 Task: Add a signature Dana Mitchell containing Happy Thanksgiving, Dana Mitchell to email address softage.10@softage.net and add a label Landing pages
Action: Mouse moved to (87, 105)
Screenshot: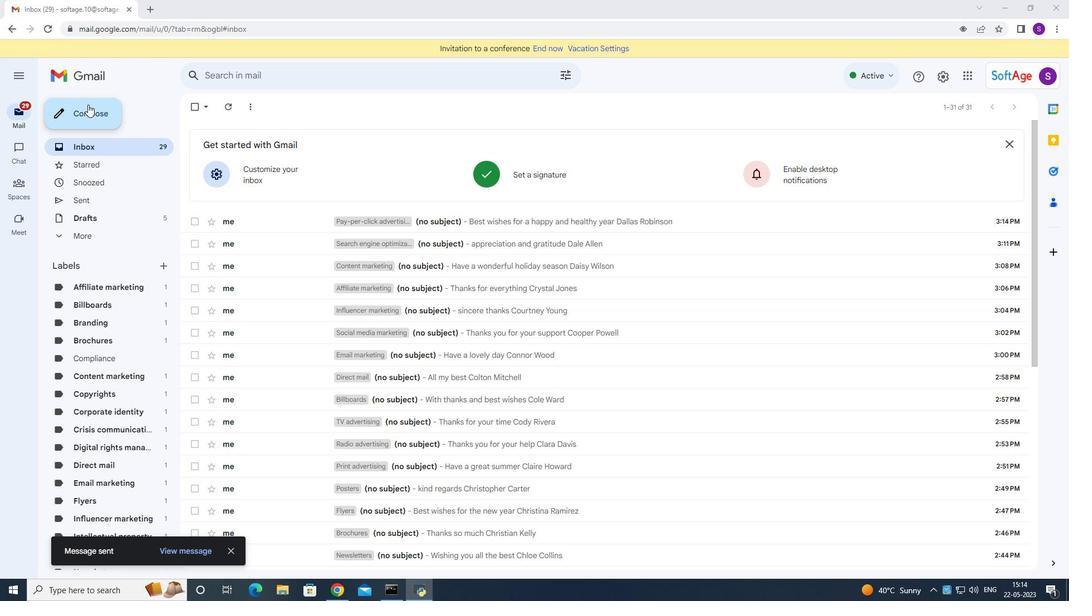 
Action: Mouse pressed left at (87, 105)
Screenshot: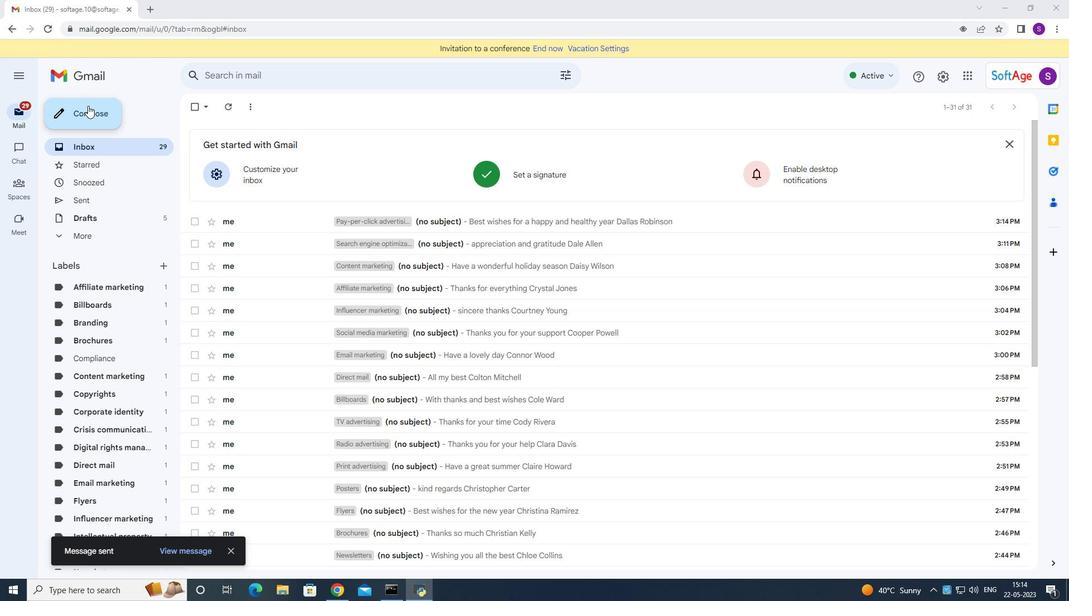 
Action: Mouse moved to (906, 560)
Screenshot: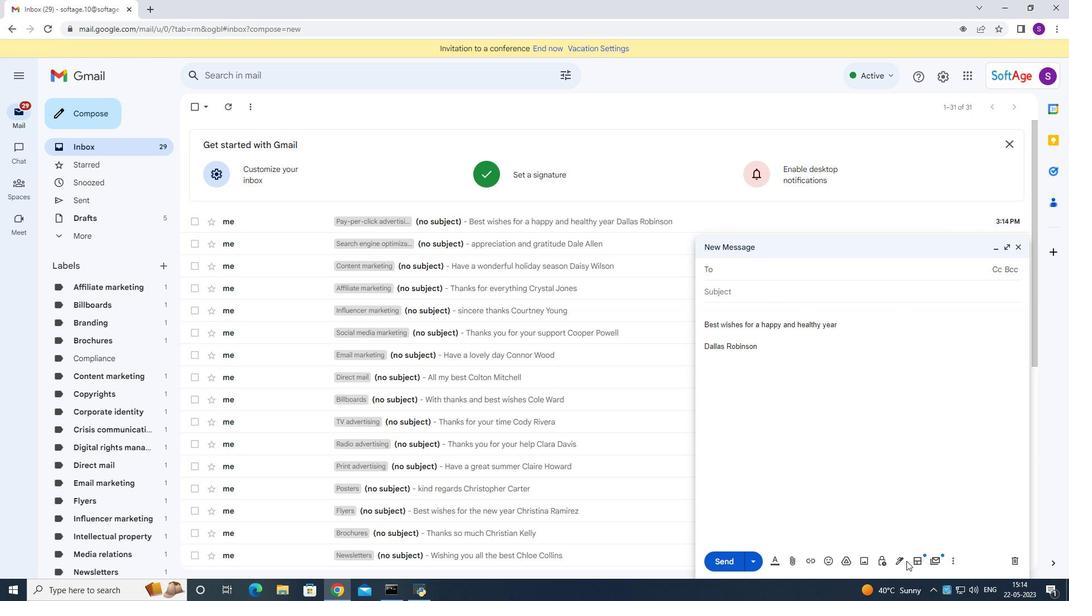 
Action: Mouse pressed left at (906, 560)
Screenshot: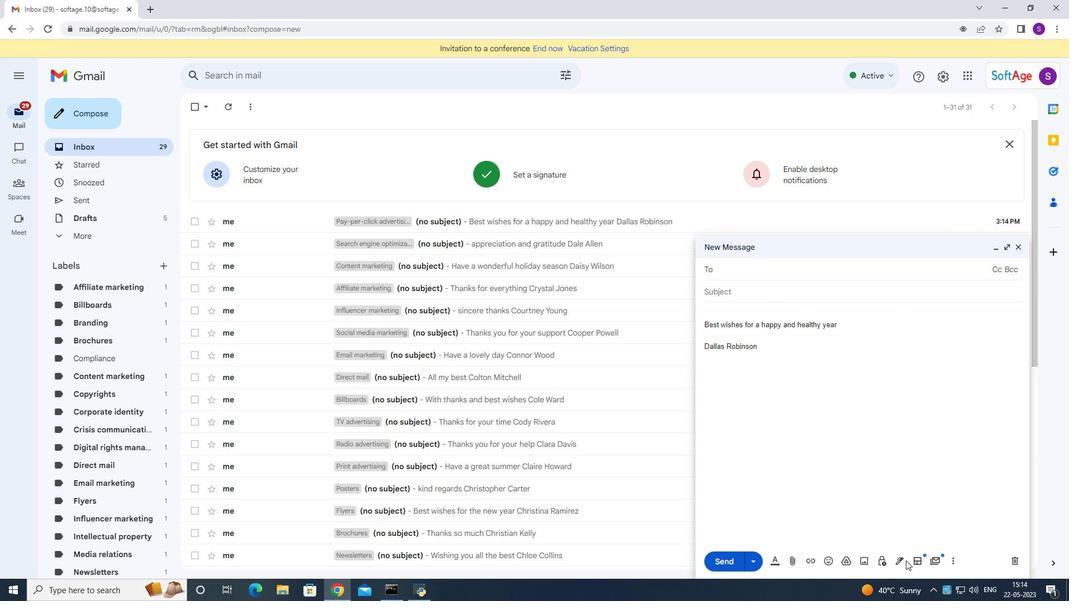 
Action: Mouse moved to (899, 556)
Screenshot: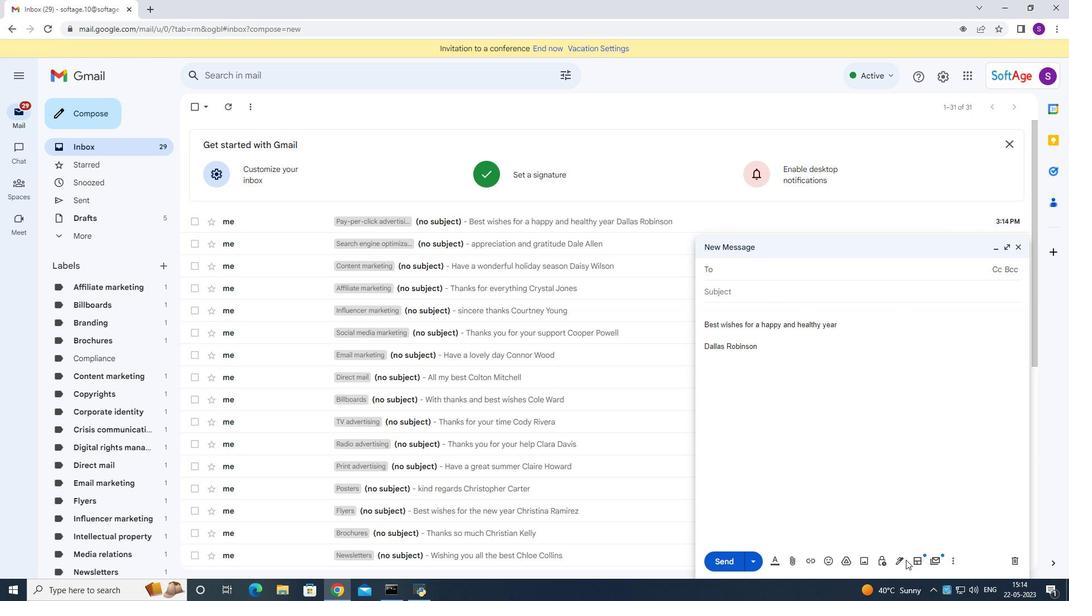 
Action: Mouse pressed left at (899, 556)
Screenshot: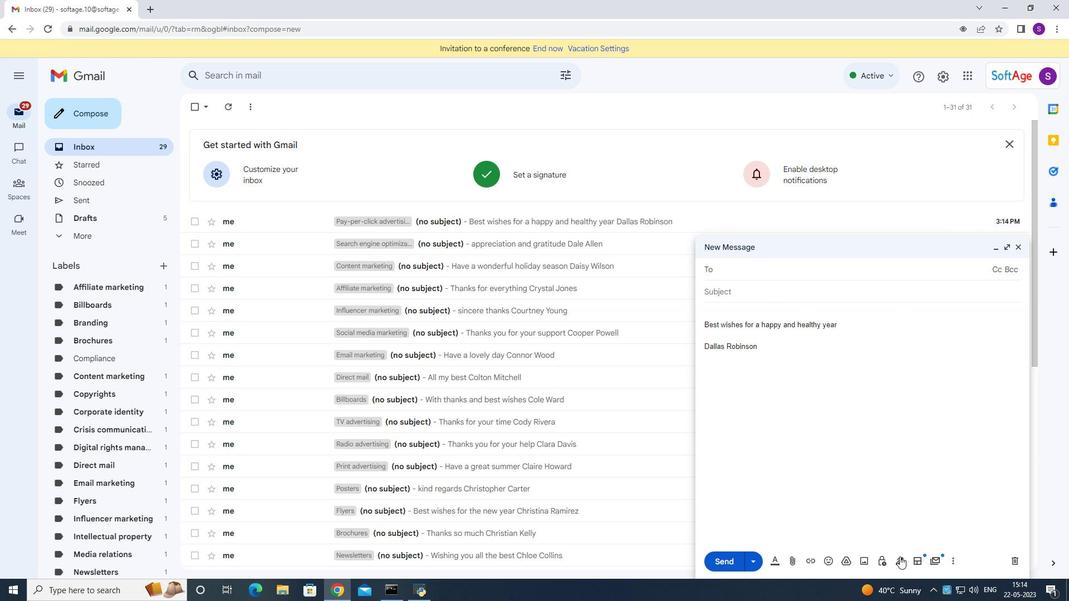 
Action: Mouse moved to (920, 501)
Screenshot: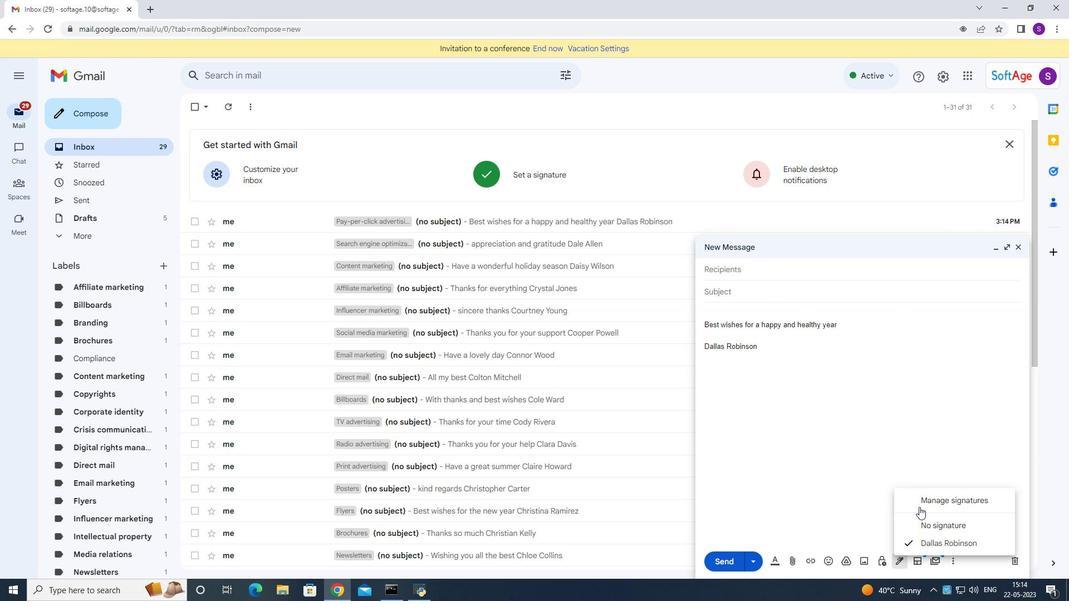 
Action: Mouse pressed left at (920, 501)
Screenshot: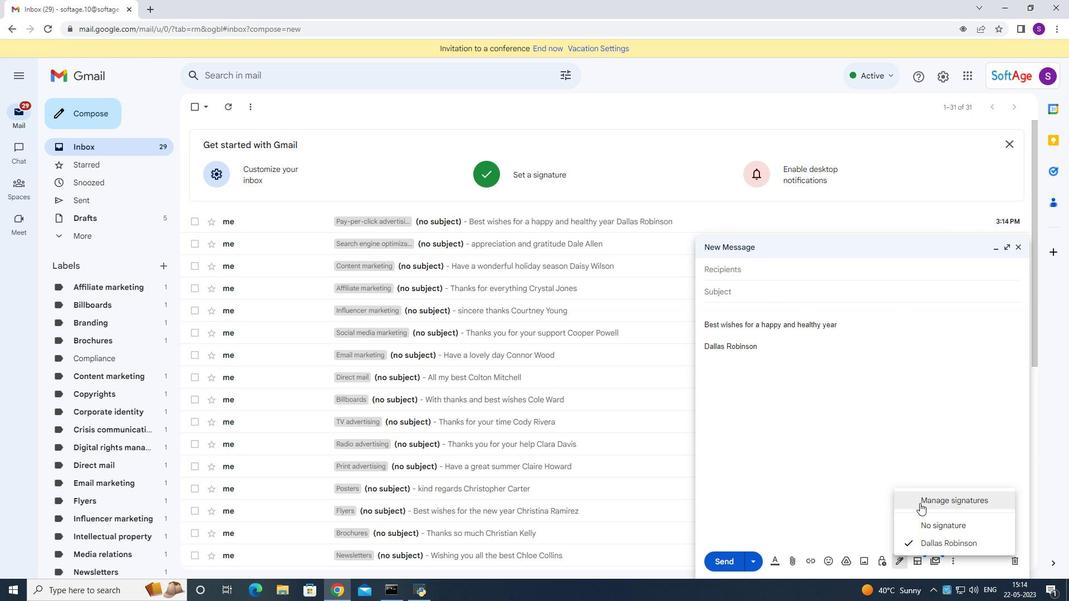 
Action: Mouse moved to (511, 316)
Screenshot: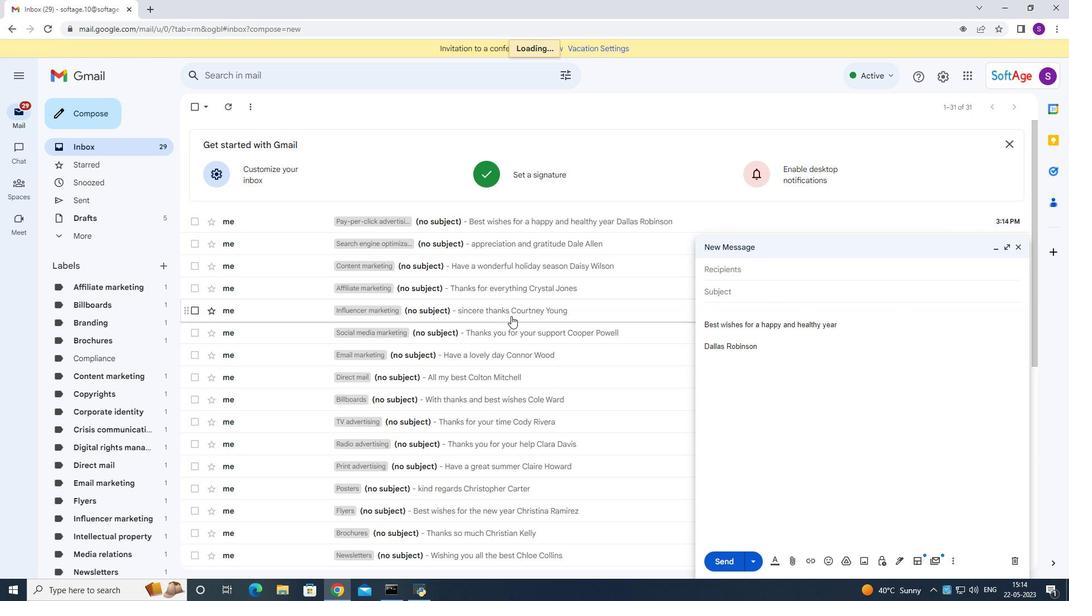 
Action: Mouse scrolled (511, 315) with delta (0, 0)
Screenshot: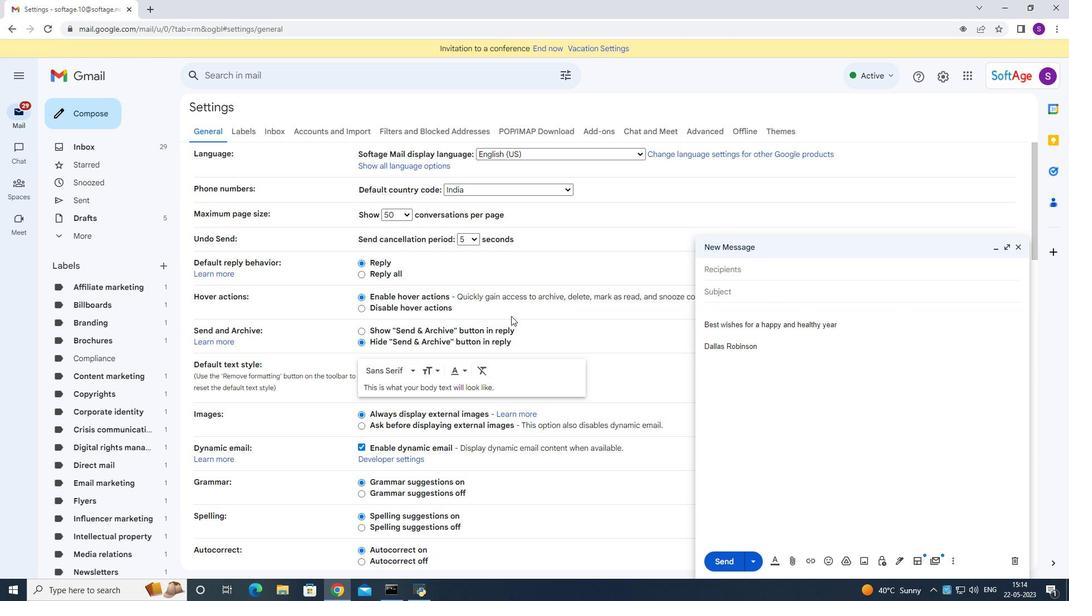 
Action: Mouse scrolled (511, 315) with delta (0, 0)
Screenshot: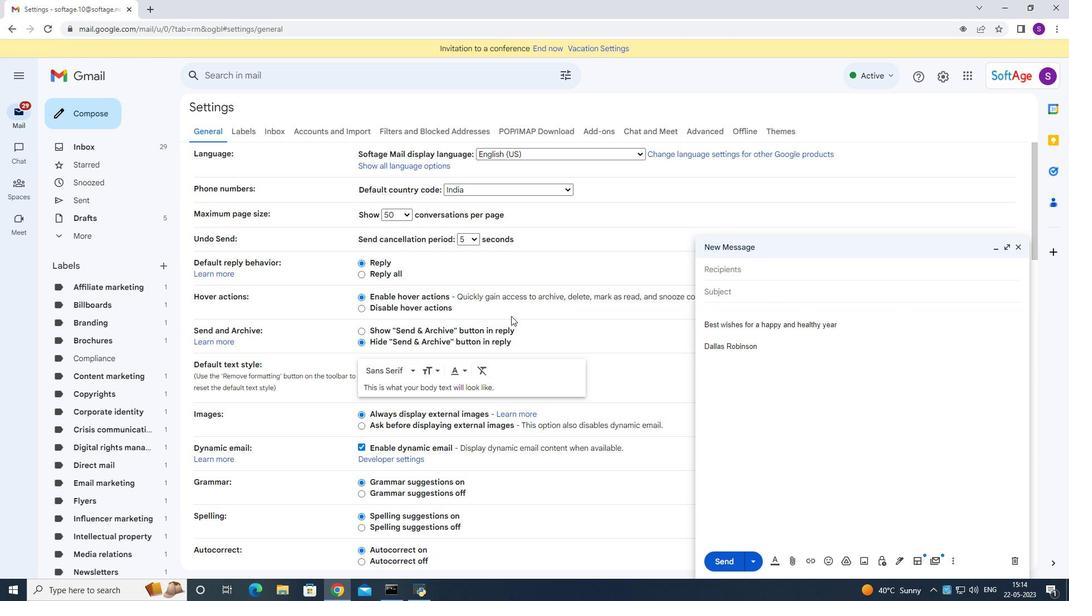
Action: Mouse scrolled (511, 315) with delta (0, 0)
Screenshot: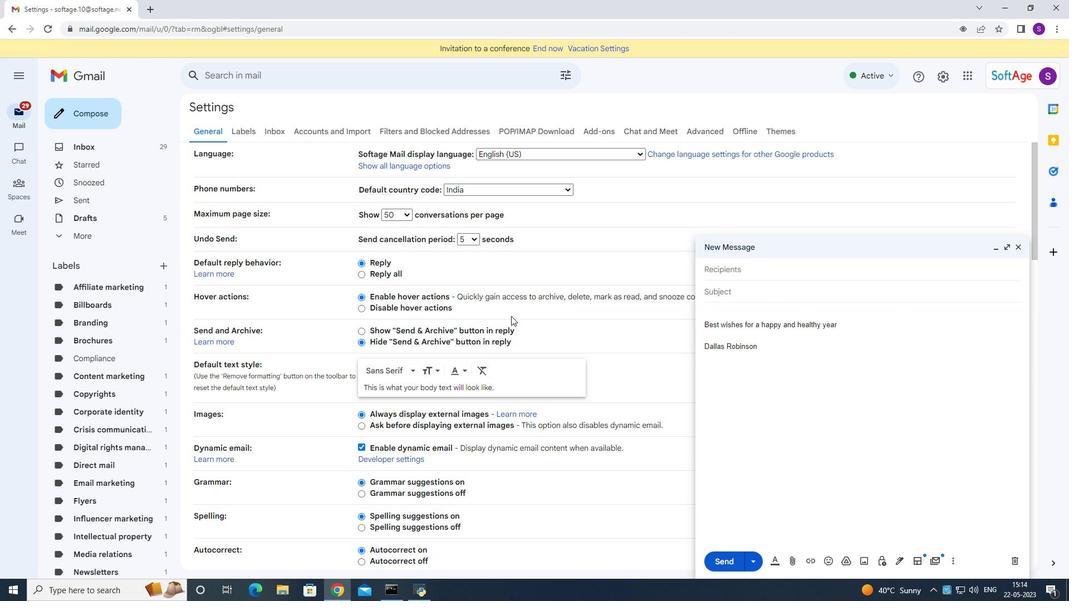 
Action: Mouse scrolled (511, 315) with delta (0, 0)
Screenshot: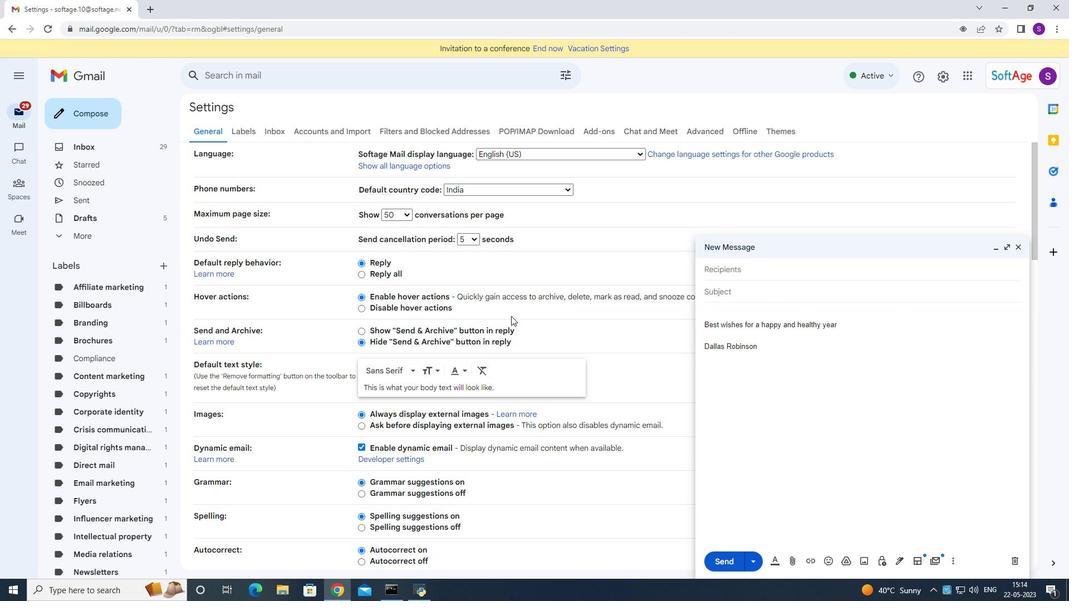 
Action: Mouse scrolled (511, 315) with delta (0, 0)
Screenshot: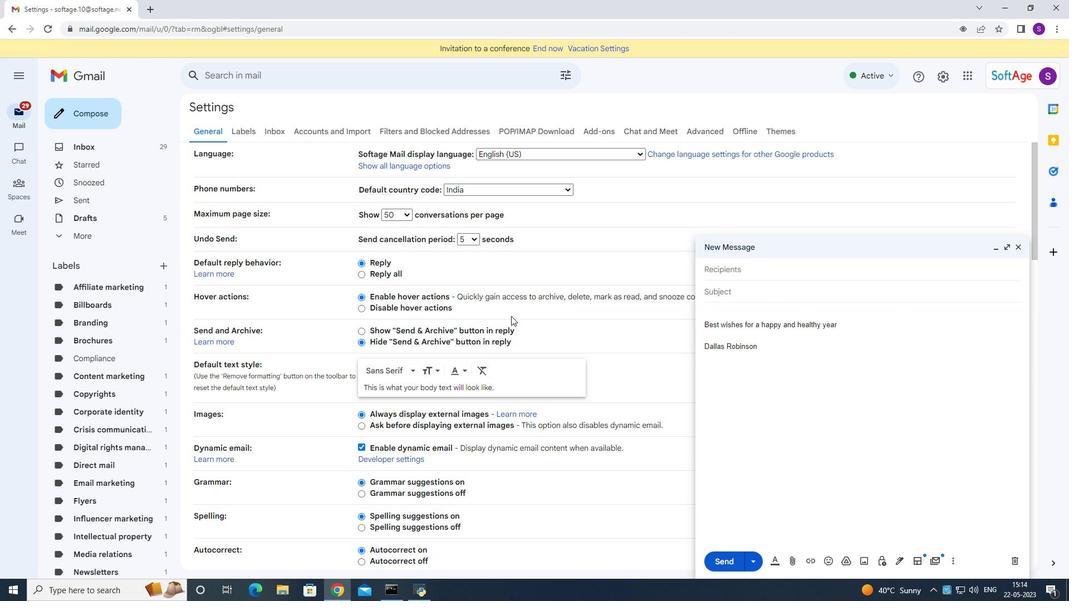 
Action: Mouse scrolled (511, 315) with delta (0, 0)
Screenshot: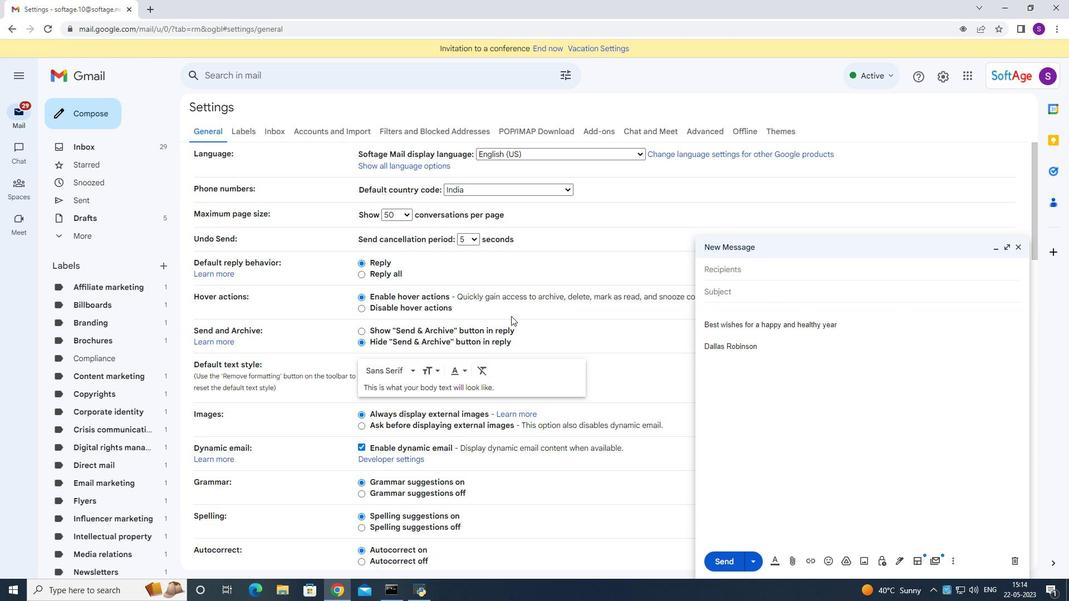 
Action: Mouse moved to (511, 316)
Screenshot: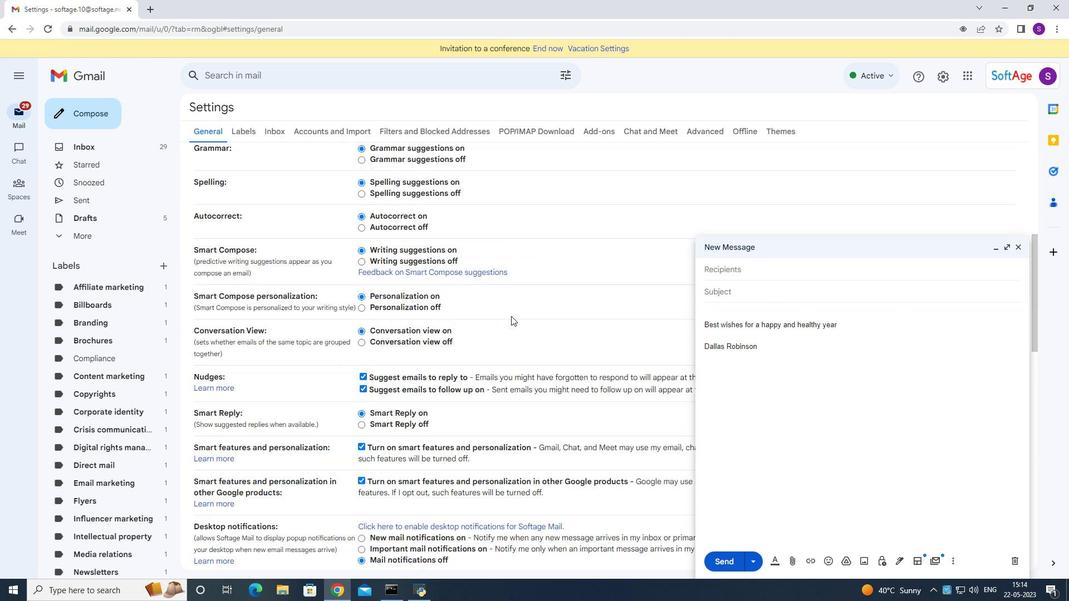 
Action: Mouse scrolled (511, 316) with delta (0, 0)
Screenshot: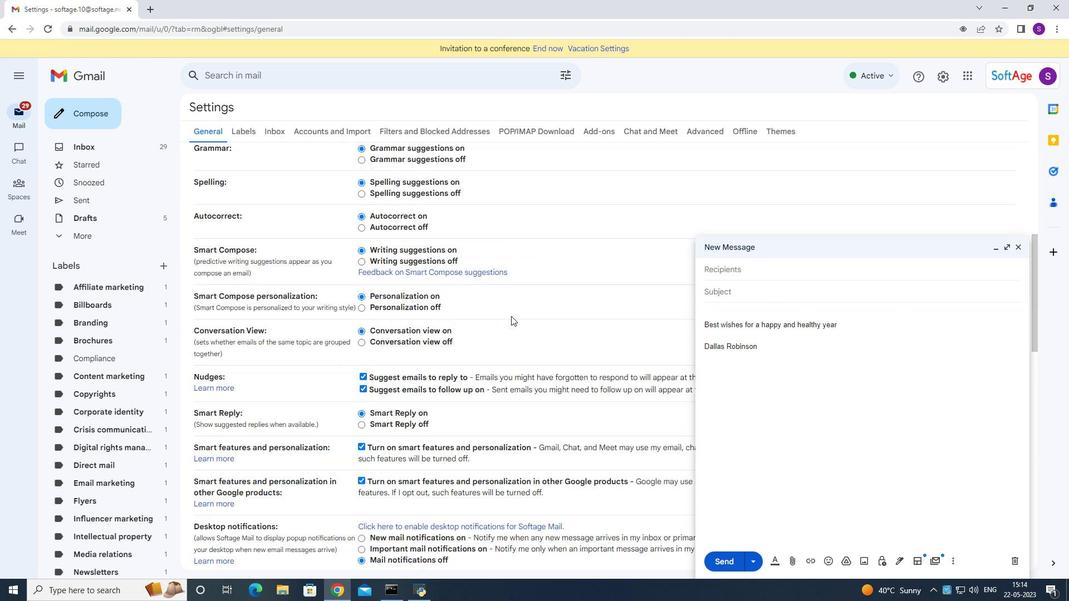
Action: Mouse moved to (511, 317)
Screenshot: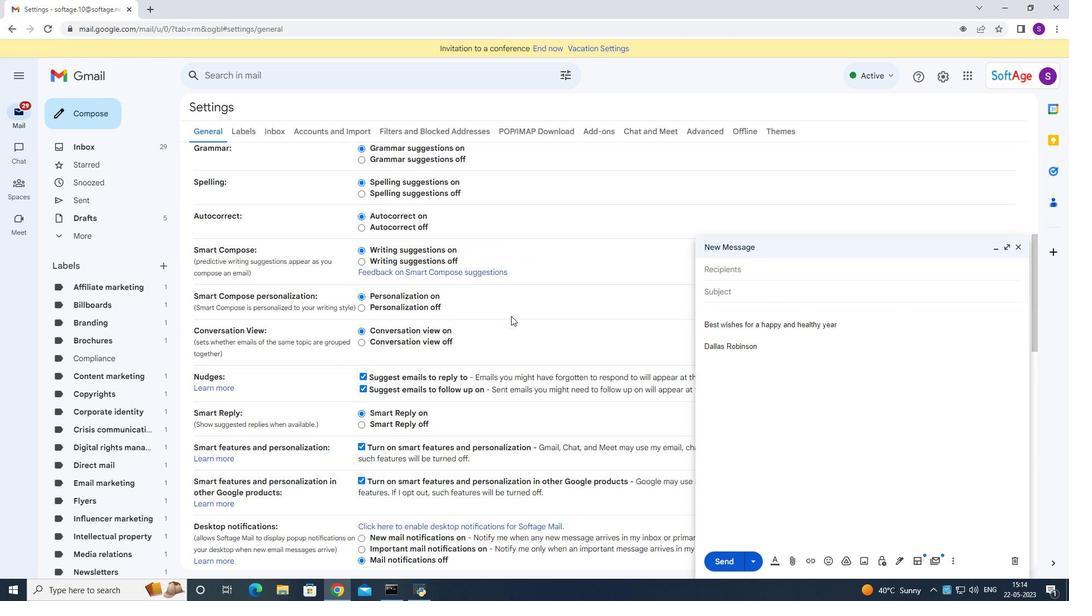 
Action: Mouse scrolled (511, 316) with delta (0, 0)
Screenshot: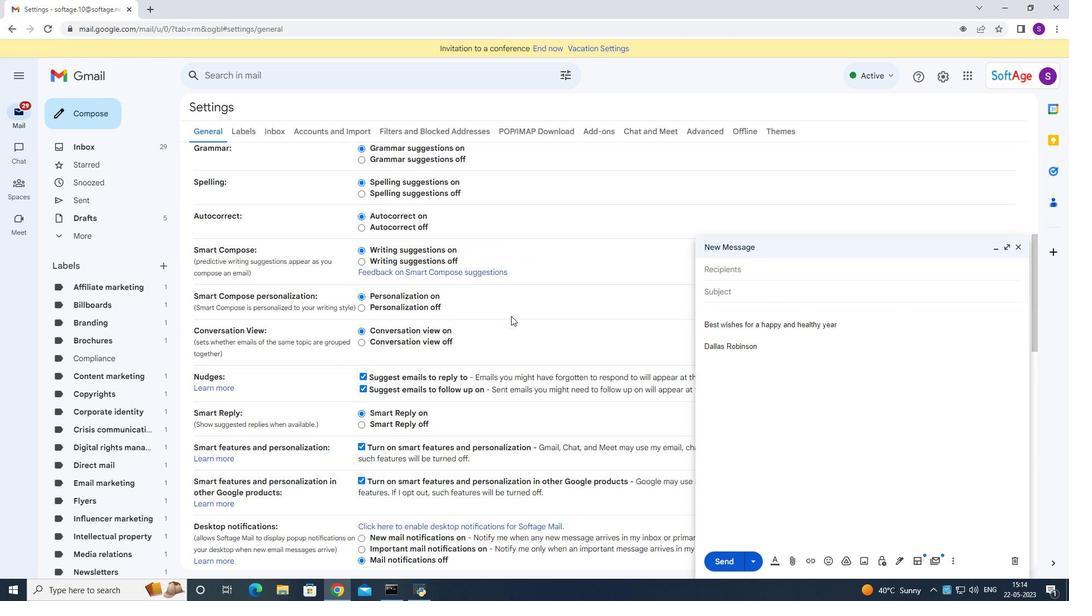 
Action: Mouse scrolled (511, 316) with delta (0, 0)
Screenshot: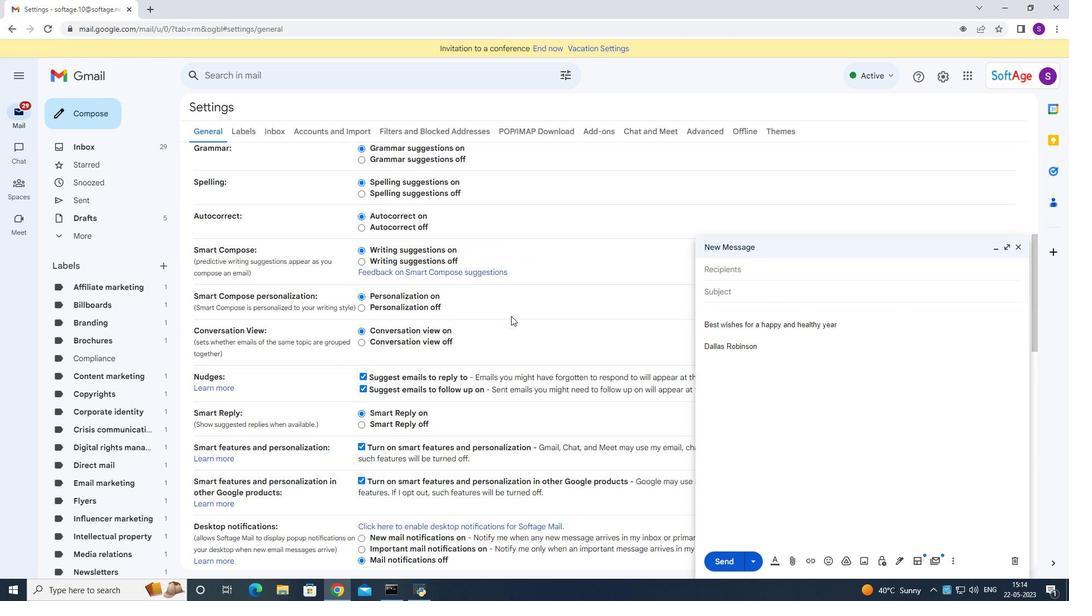 
Action: Mouse scrolled (511, 316) with delta (0, 0)
Screenshot: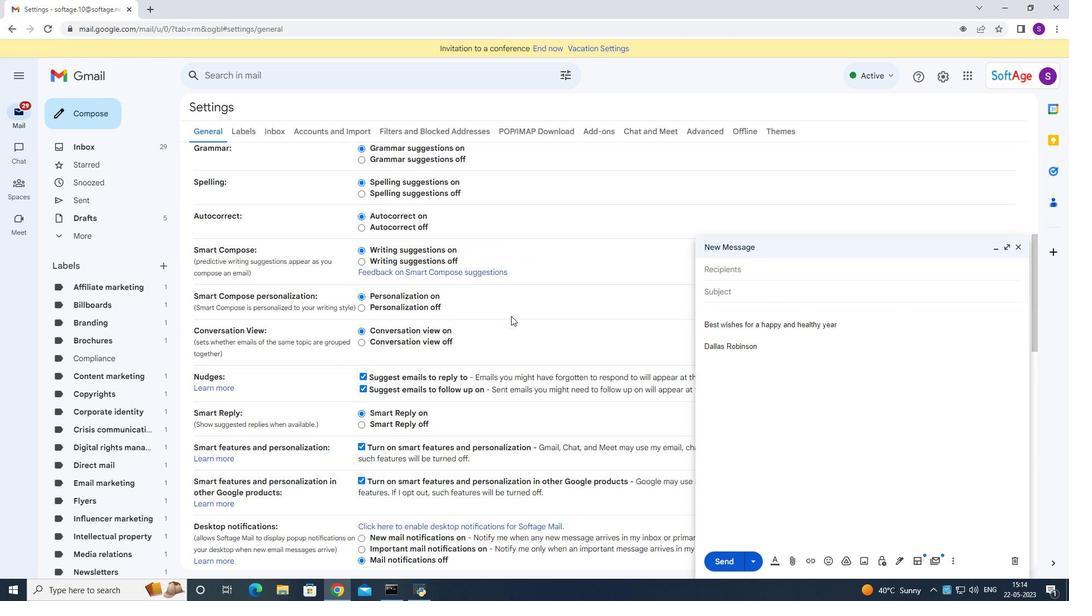 
Action: Mouse scrolled (511, 316) with delta (0, 0)
Screenshot: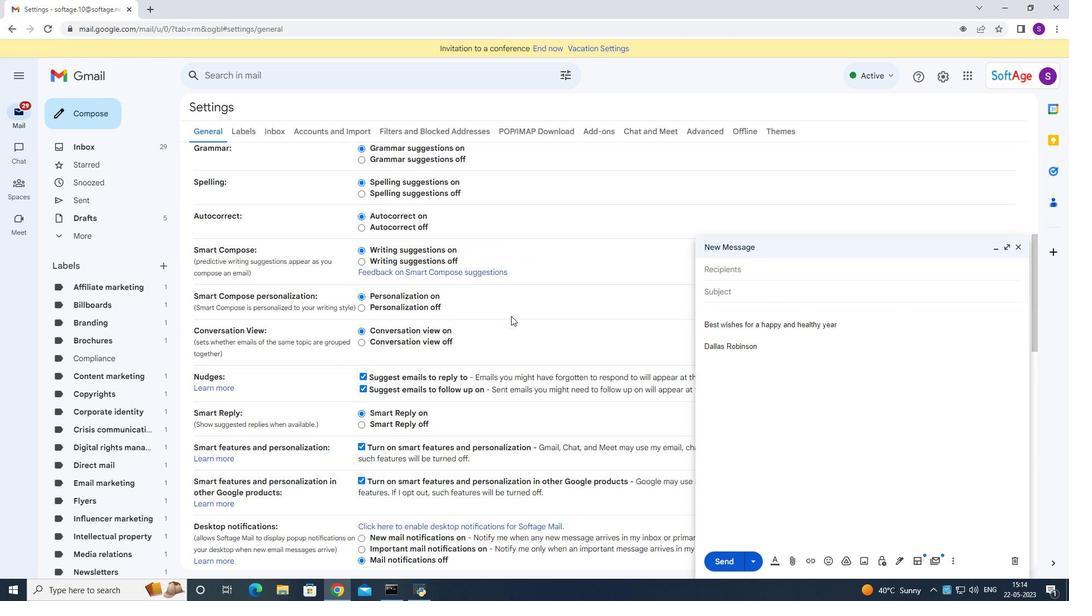 
Action: Mouse scrolled (511, 316) with delta (0, 0)
Screenshot: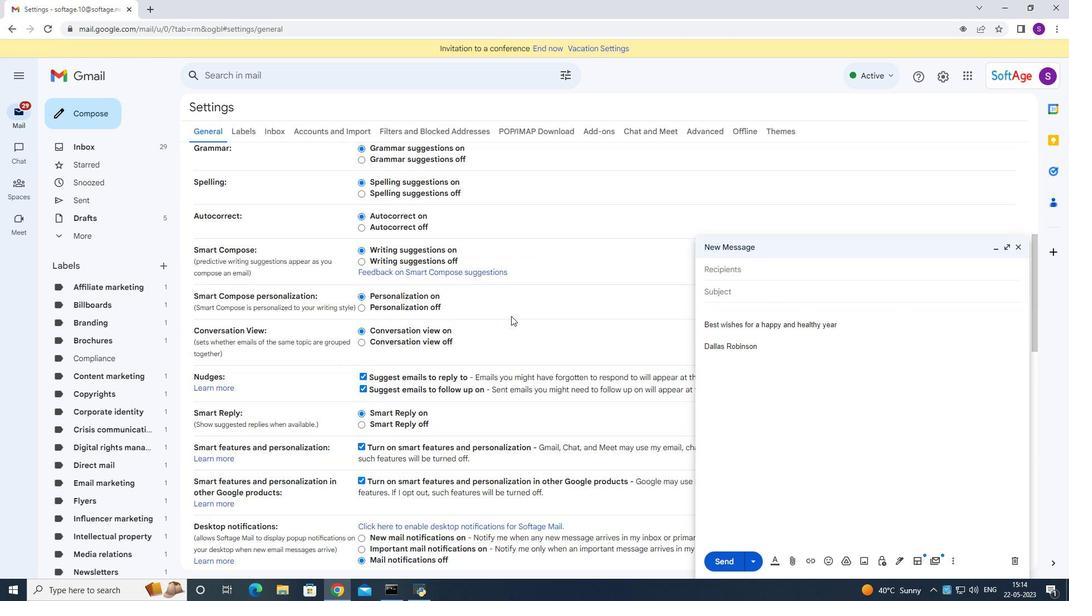 
Action: Mouse moved to (491, 373)
Screenshot: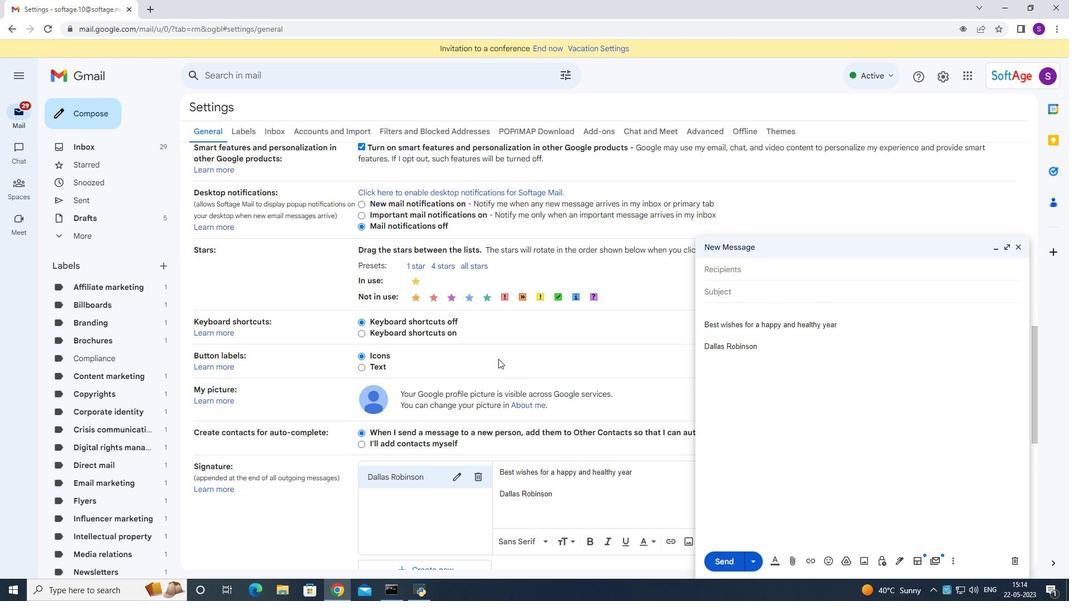 
Action: Mouse scrolled (497, 360) with delta (0, 0)
Screenshot: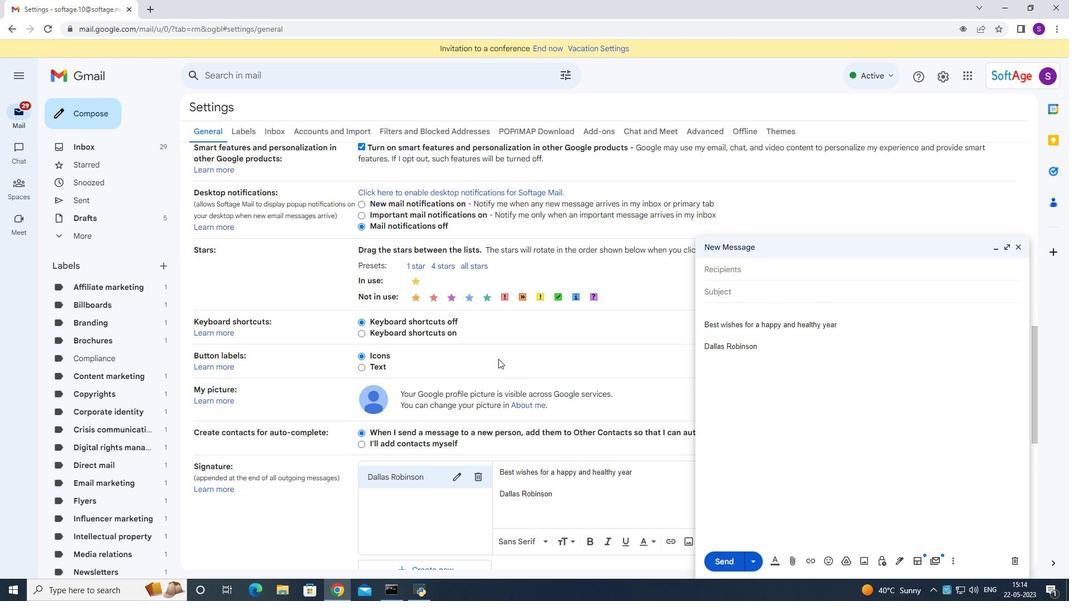 
Action: Mouse moved to (490, 374)
Screenshot: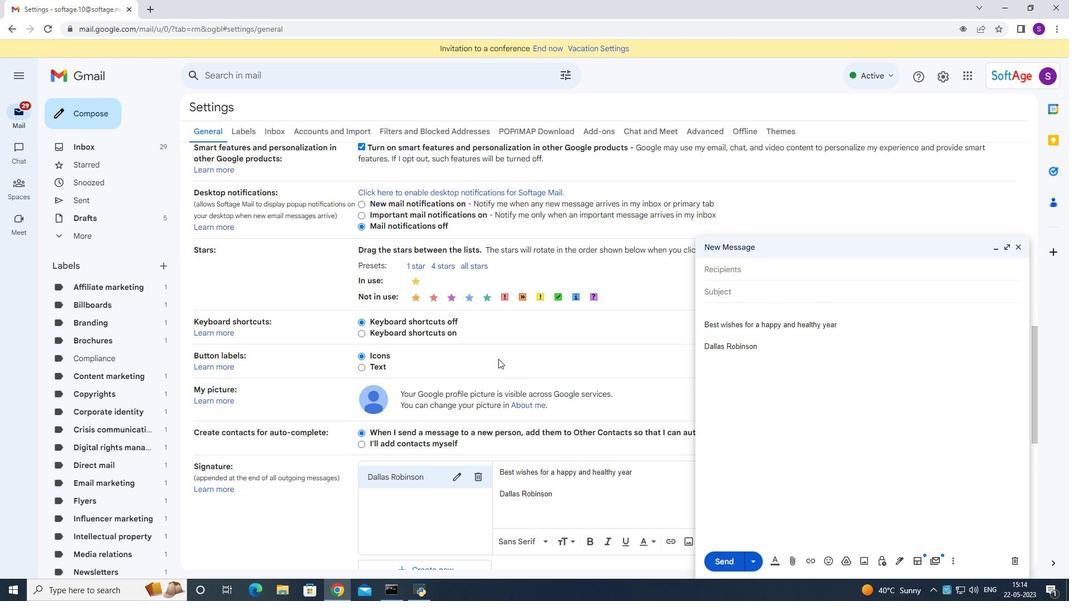 
Action: Mouse scrolled (495, 364) with delta (0, 0)
Screenshot: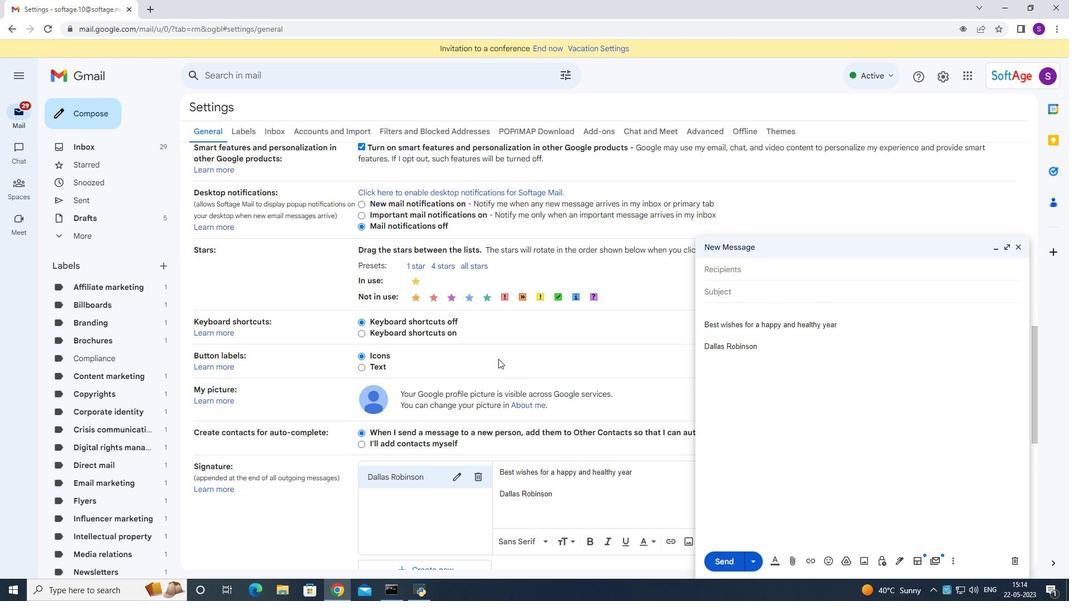 
Action: Mouse moved to (452, 363)
Screenshot: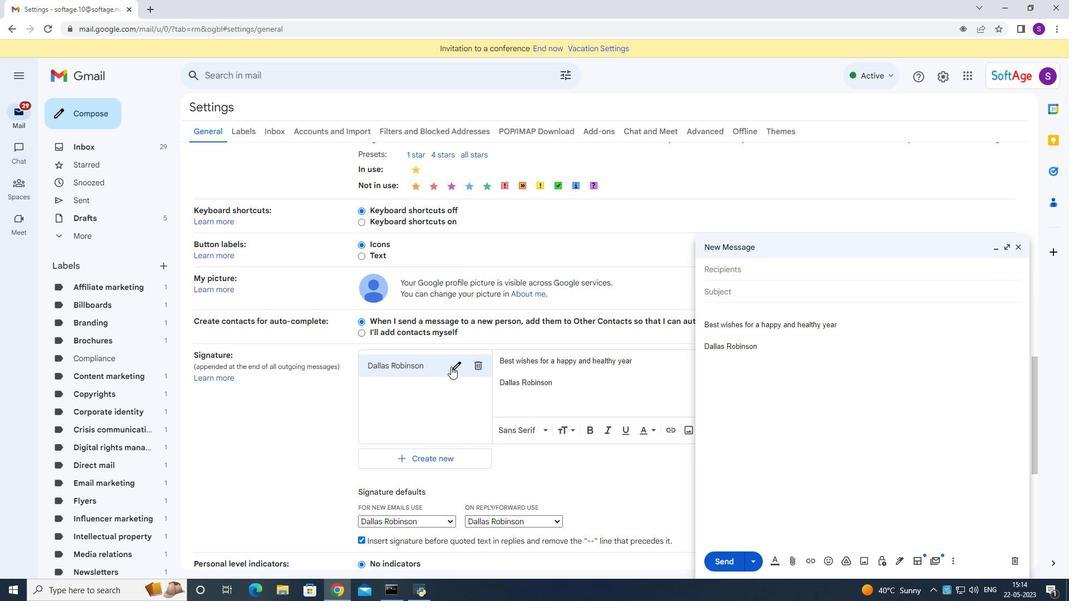 
Action: Mouse pressed left at (452, 363)
Screenshot: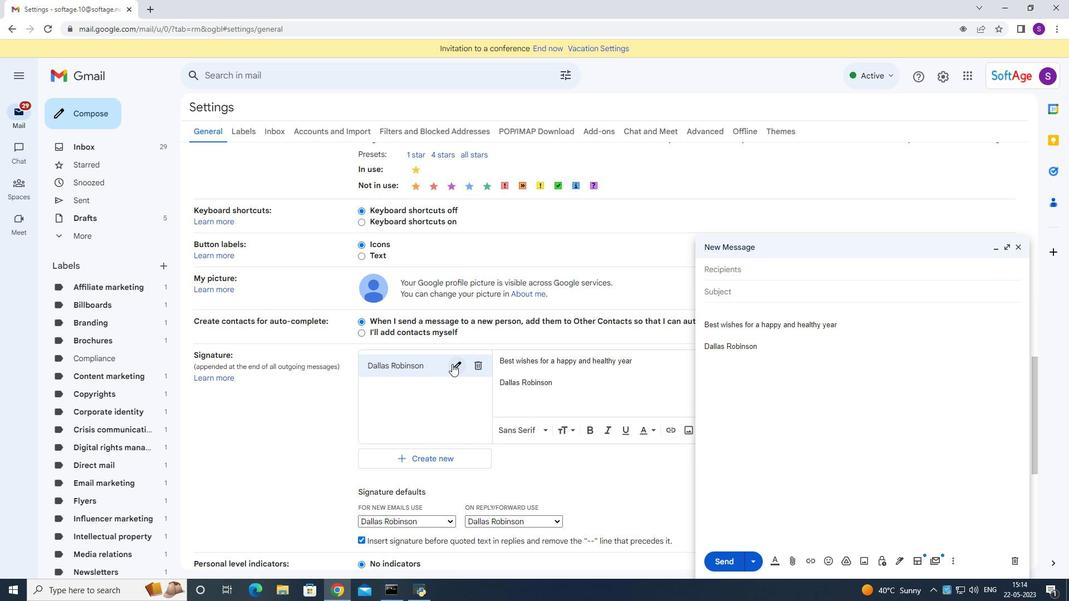 
Action: Mouse moved to (453, 362)
Screenshot: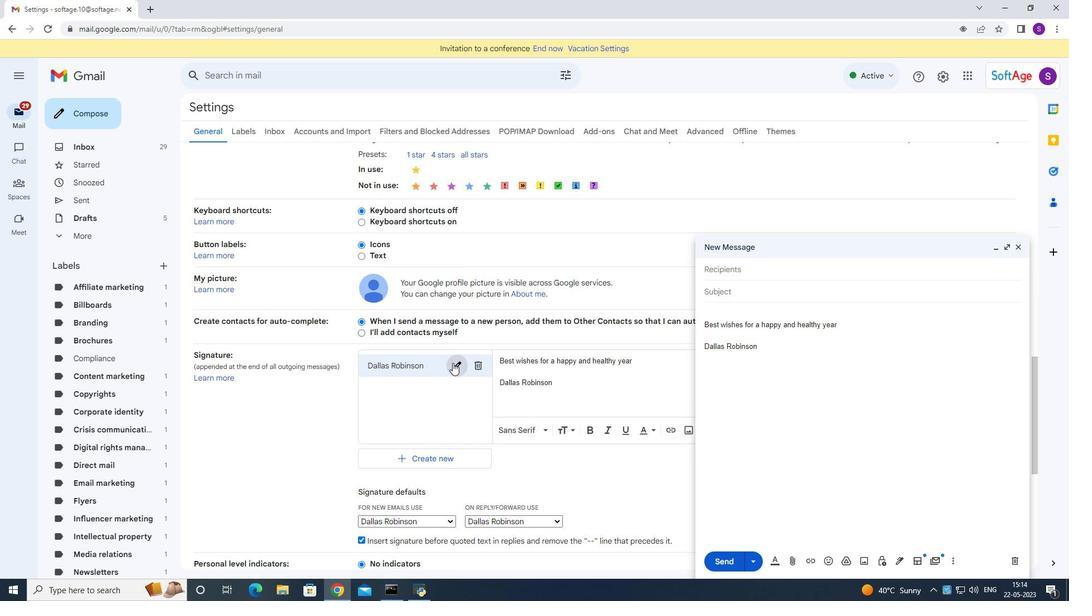 
Action: Key pressed ctrl+A<Key.backspace><Key.shift><Key.shift><Key.shift><Key.shift><Key.shift><Key.shift><Key.shift><Key.shift><Key.shift><Key.shift><Key.shift><Key.shift><Key.shift><Key.shift><Key.shift><Key.shift><Key.shift><Key.shift><Key.shift><Key.shift><Key.shift><Key.shift><Key.shift><Key.shift><Key.shift><Key.shift><Key.shift>Dana<Key.space><Key.shift>Mitchell<Key.space>
Screenshot: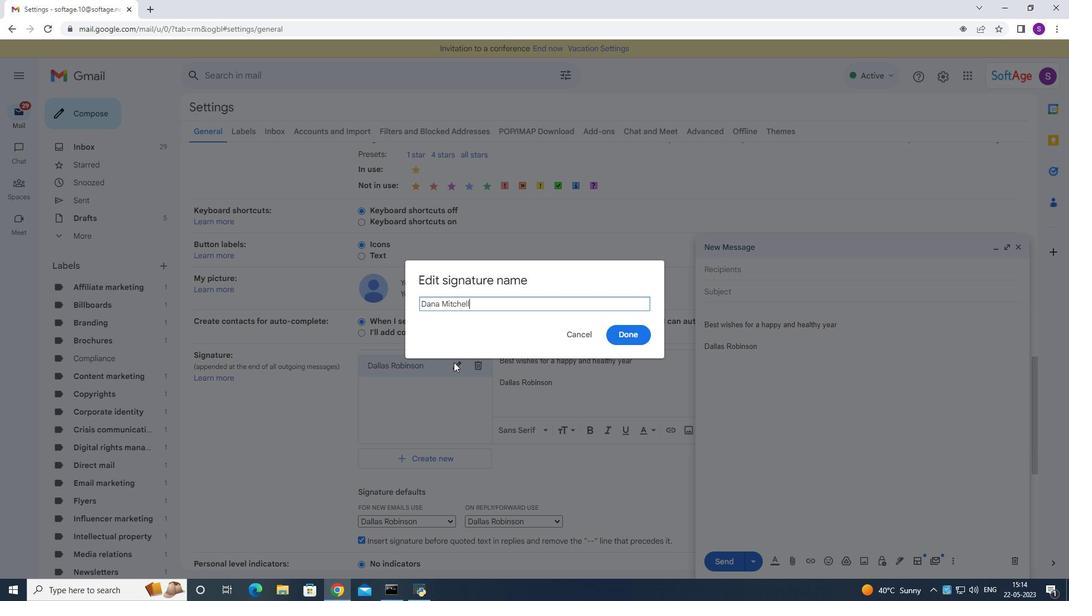
Action: Mouse moved to (646, 331)
Screenshot: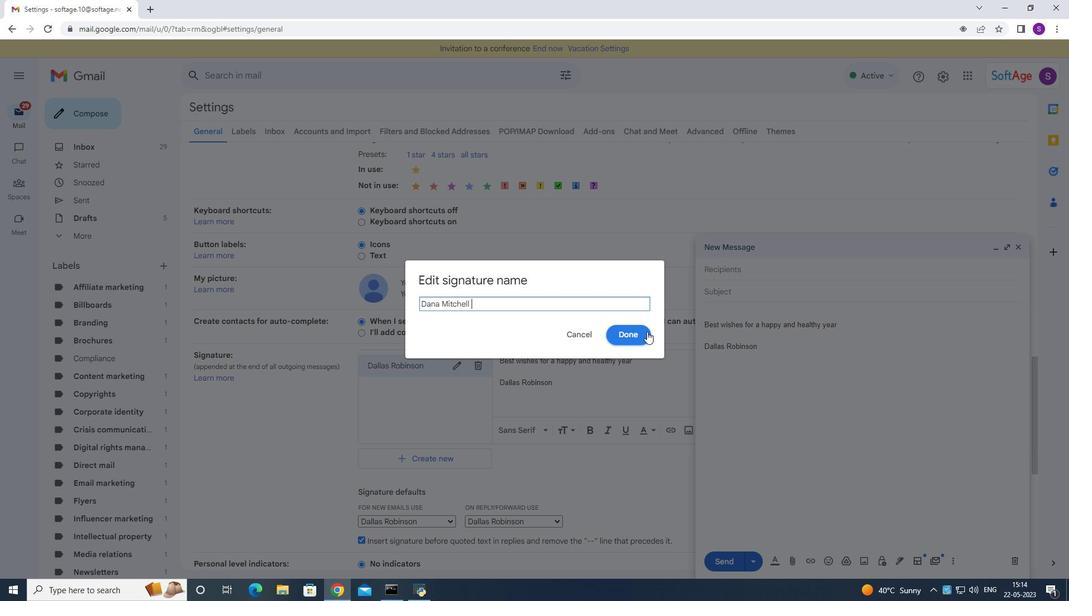 
Action: Mouse pressed left at (646, 331)
Screenshot: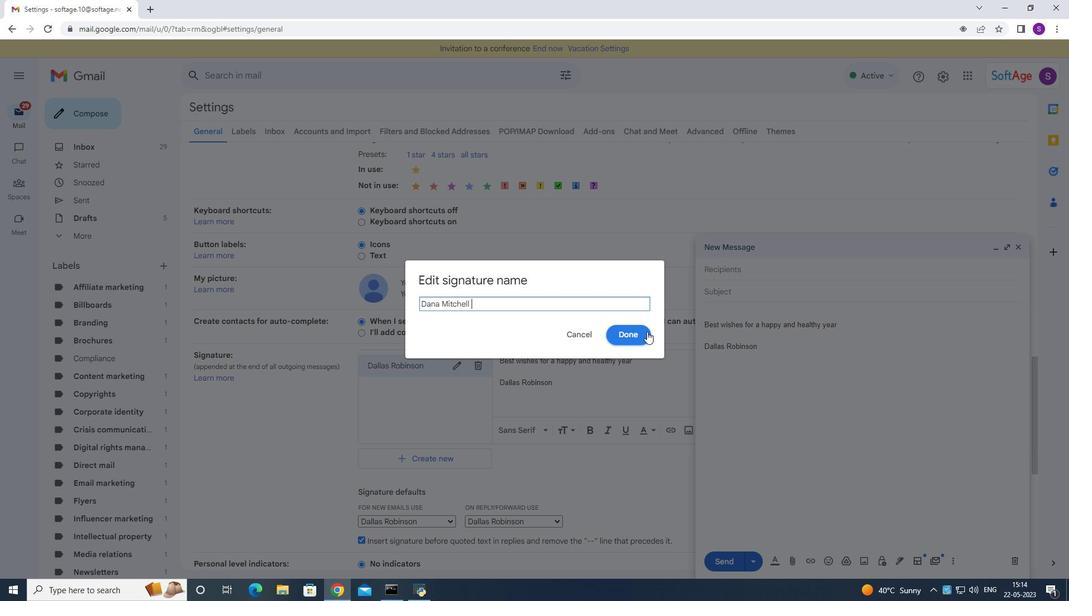 
Action: Mouse moved to (644, 365)
Screenshot: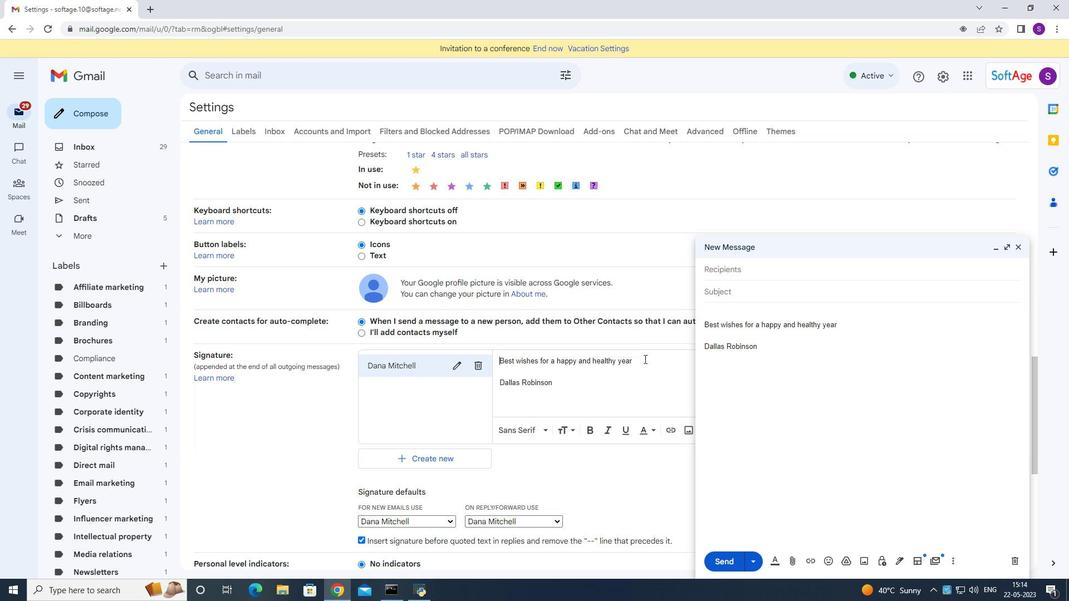 
Action: Mouse pressed left at (644, 365)
Screenshot: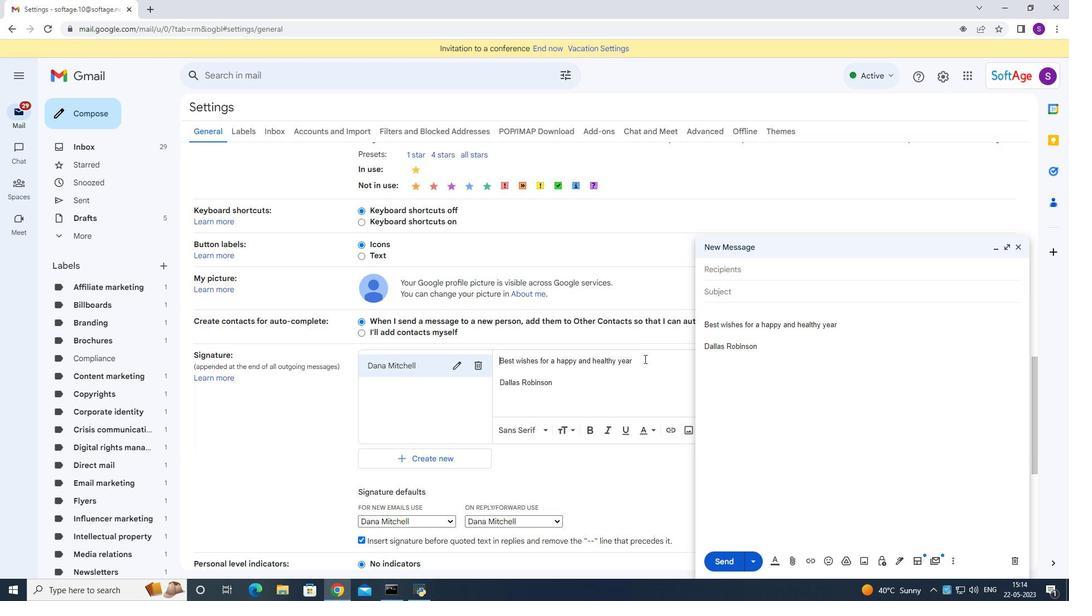 
Action: Mouse moved to (636, 361)
Screenshot: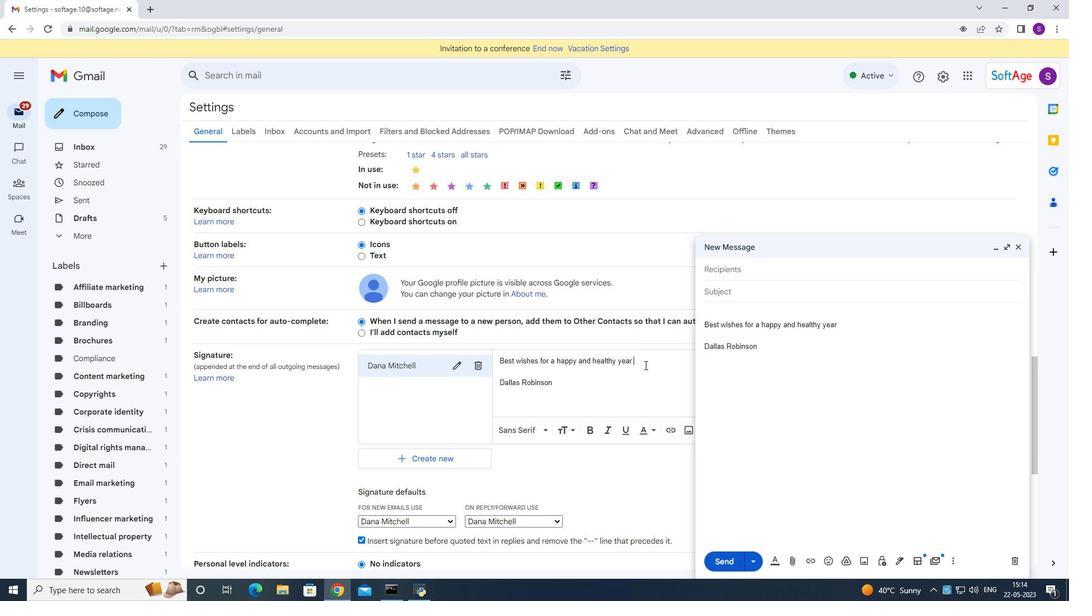 
Action: Key pressed ctrl+A<Key.backspace><Key.shift><Key.shift><Key.shift><Key.shift><Key.shift><Key.shift>Happy<Key.space>thanks<Key.backspace><Key.backspace><Key.backspace><Key.backspace><Key.backspace><Key.backspace><Key.shift>Thanksgiving<Key.space>
Screenshot: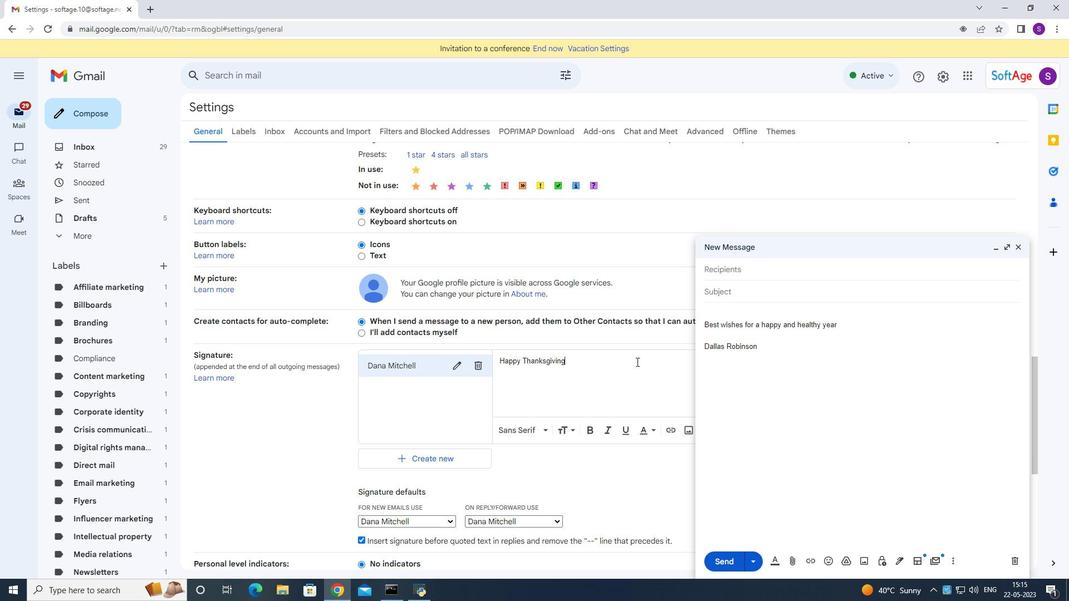 
Action: Mouse moved to (613, 380)
Screenshot: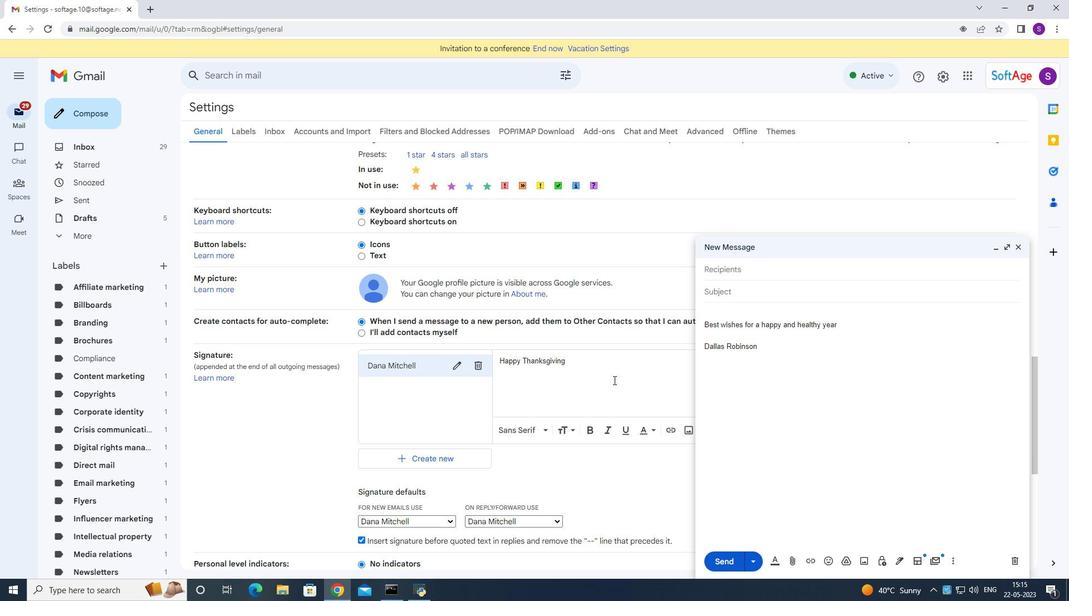 
Action: Key pressed <Key.enter><Key.enter>
Screenshot: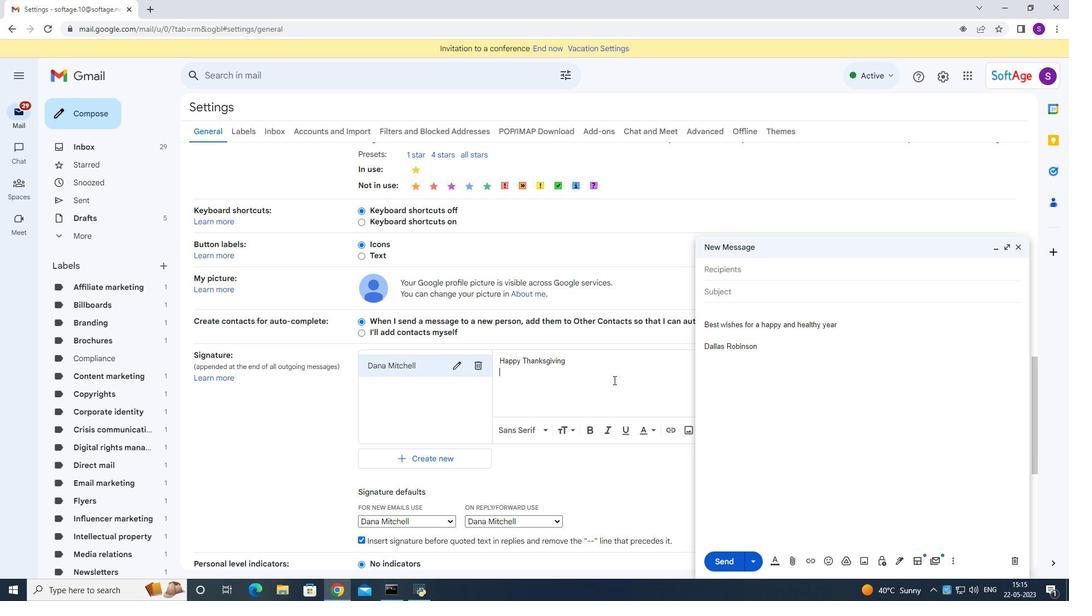 
Action: Mouse moved to (614, 380)
Screenshot: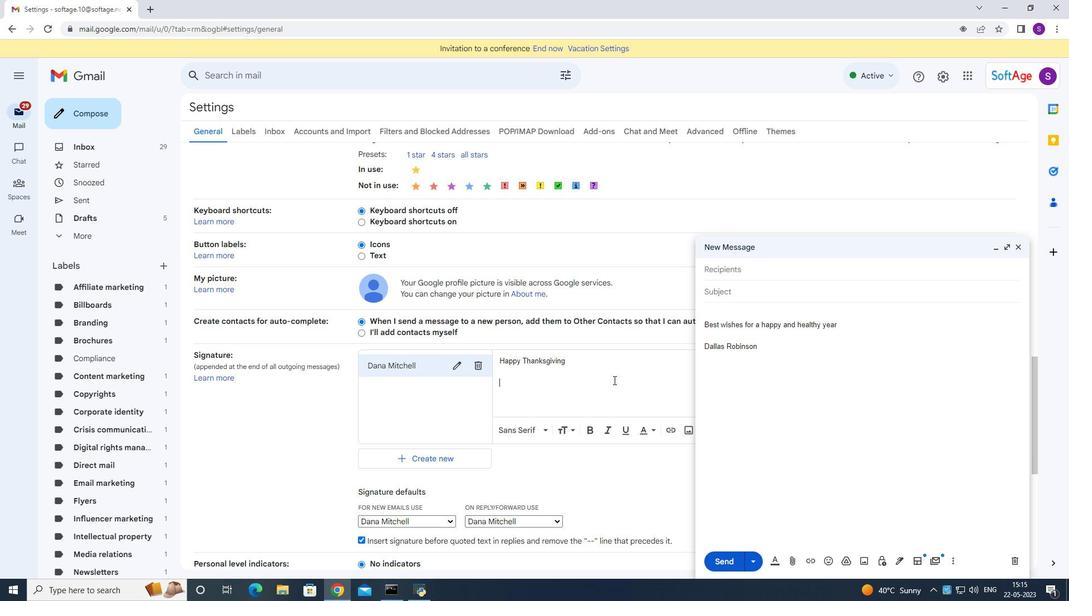 
Action: Key pressed <Key.shift>Dana<Key.space><Key.shift>m<Key.backspace><Key.shift>Mitchell<Key.space>
Screenshot: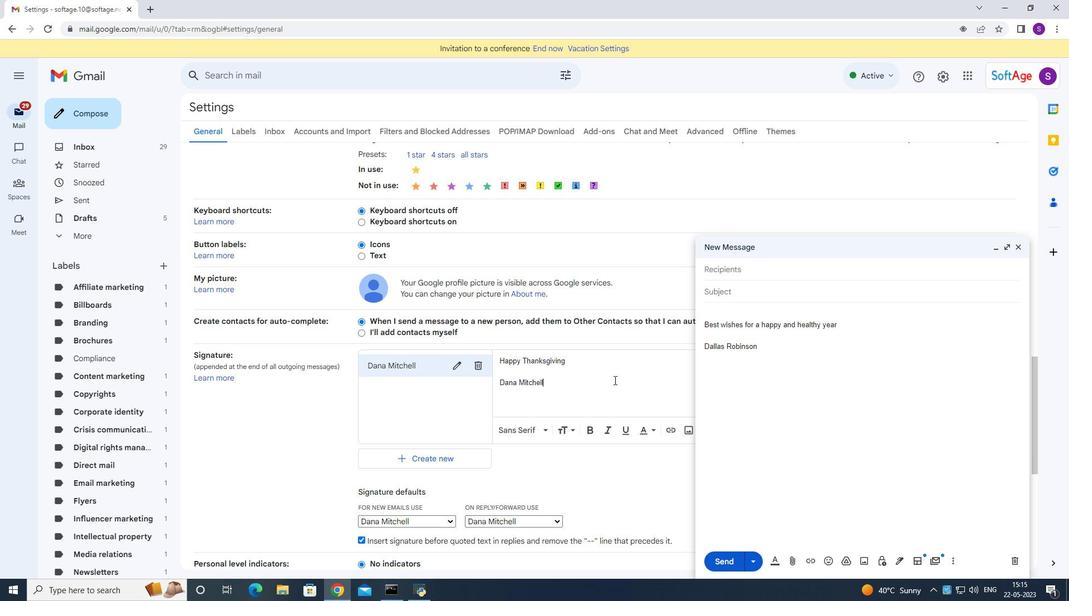 
Action: Mouse moved to (564, 350)
Screenshot: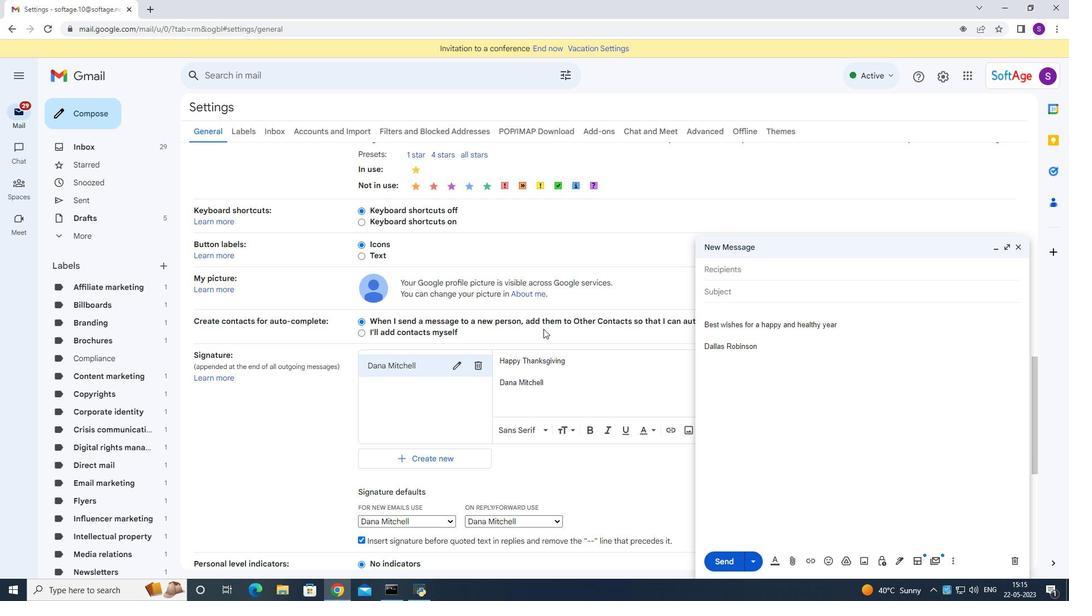 
Action: Mouse scrolled (564, 349) with delta (0, 0)
Screenshot: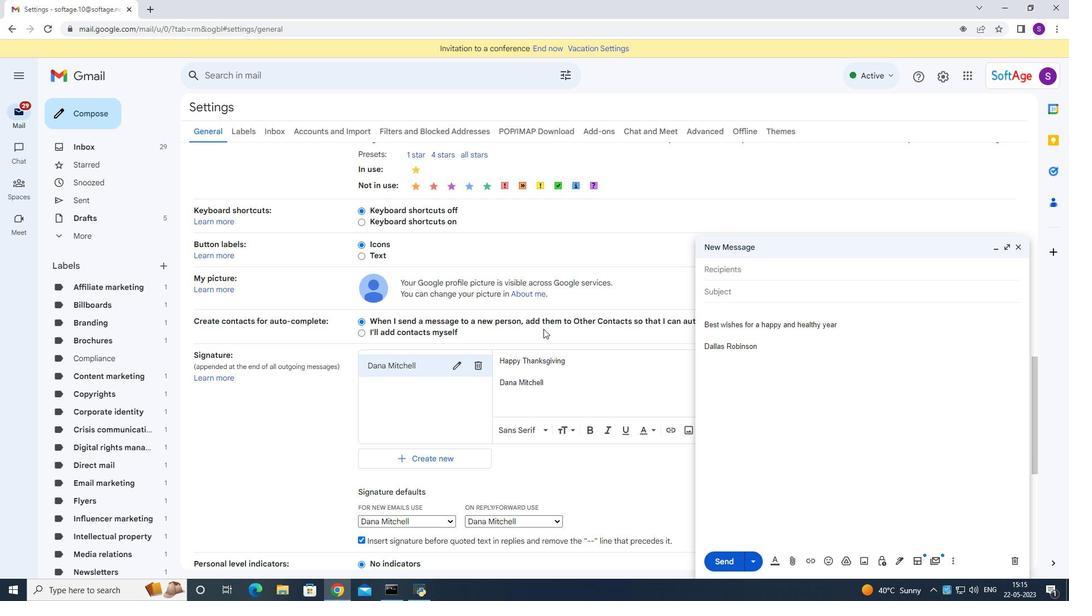 
Action: Mouse moved to (583, 359)
Screenshot: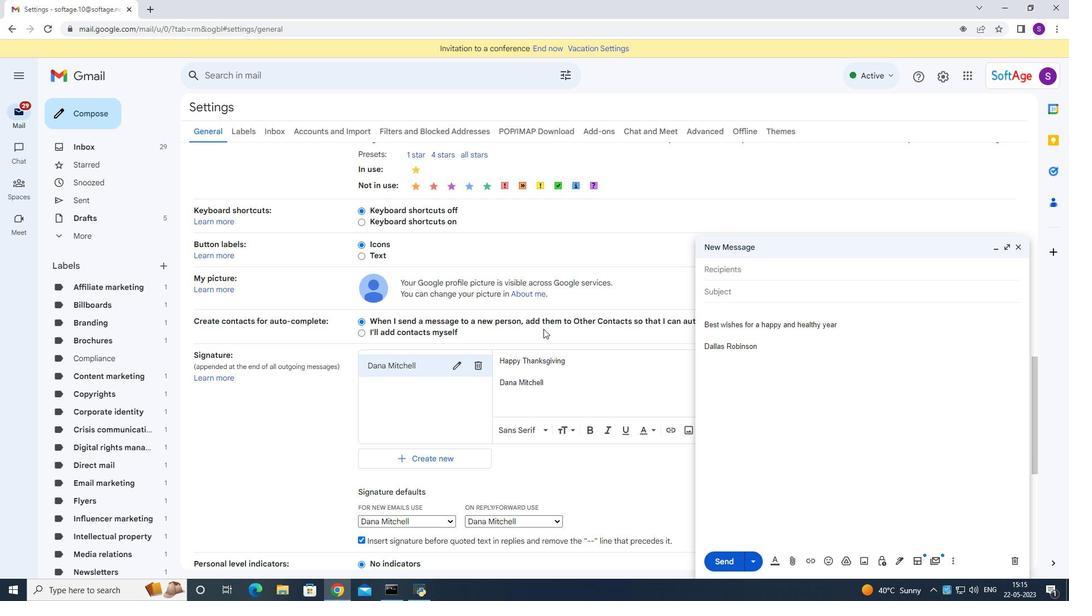 
Action: Mouse scrolled (583, 359) with delta (0, 0)
Screenshot: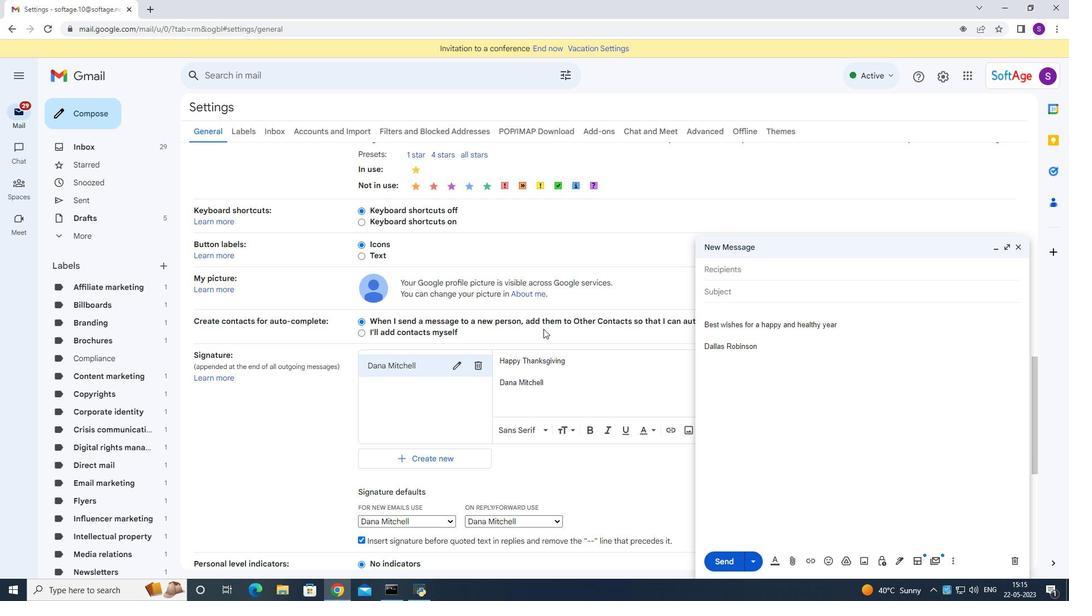 
Action: Mouse moved to (594, 361)
Screenshot: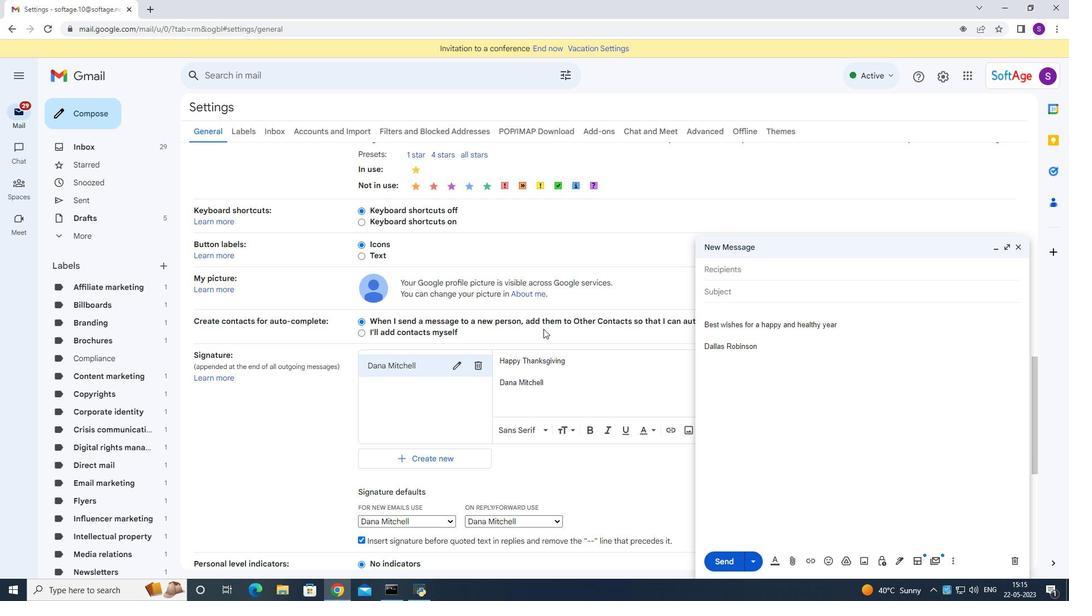 
Action: Mouse scrolled (589, 360) with delta (0, 0)
Screenshot: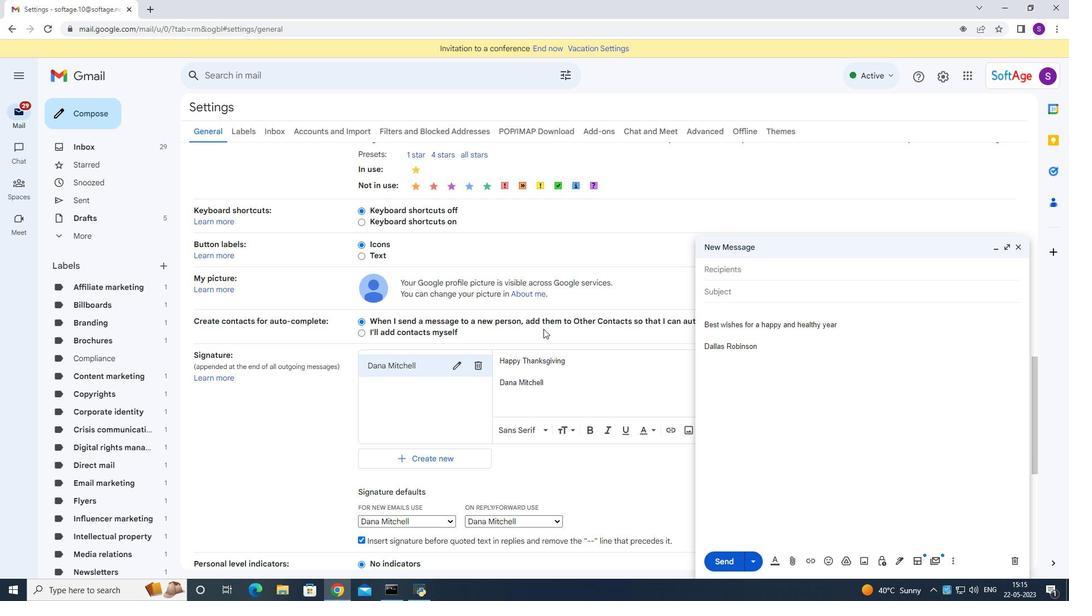 
Action: Mouse moved to (598, 361)
Screenshot: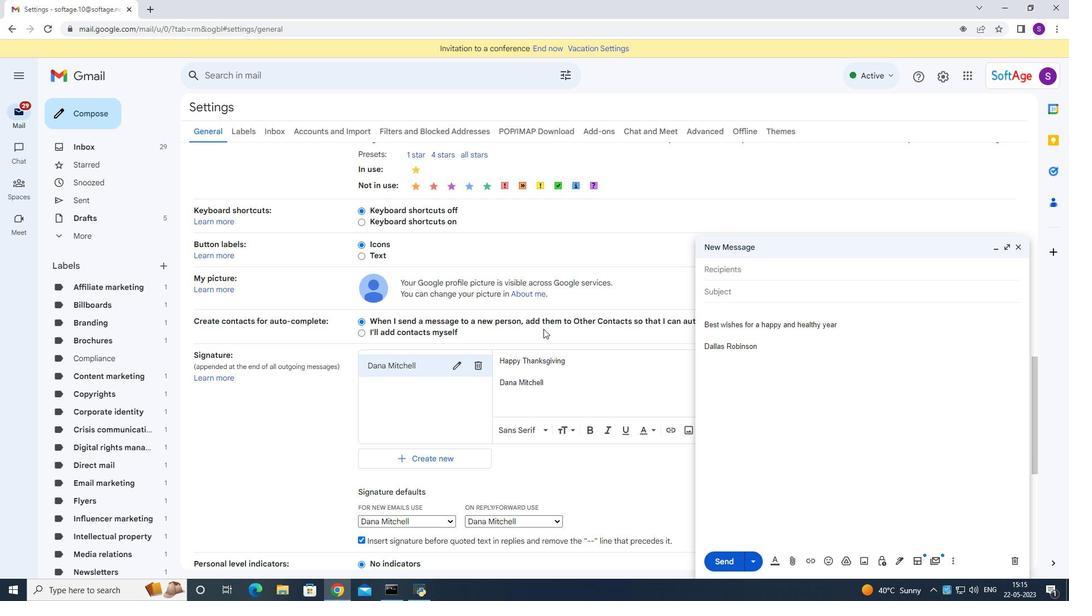 
Action: Mouse scrolled (598, 360) with delta (0, 0)
Screenshot: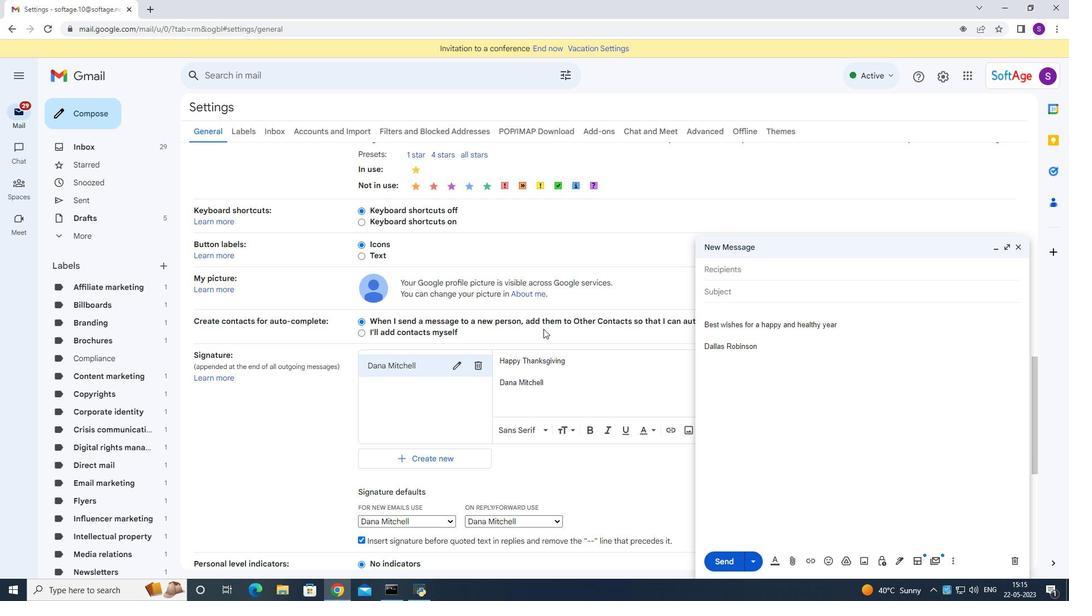 
Action: Mouse moved to (1014, 246)
Screenshot: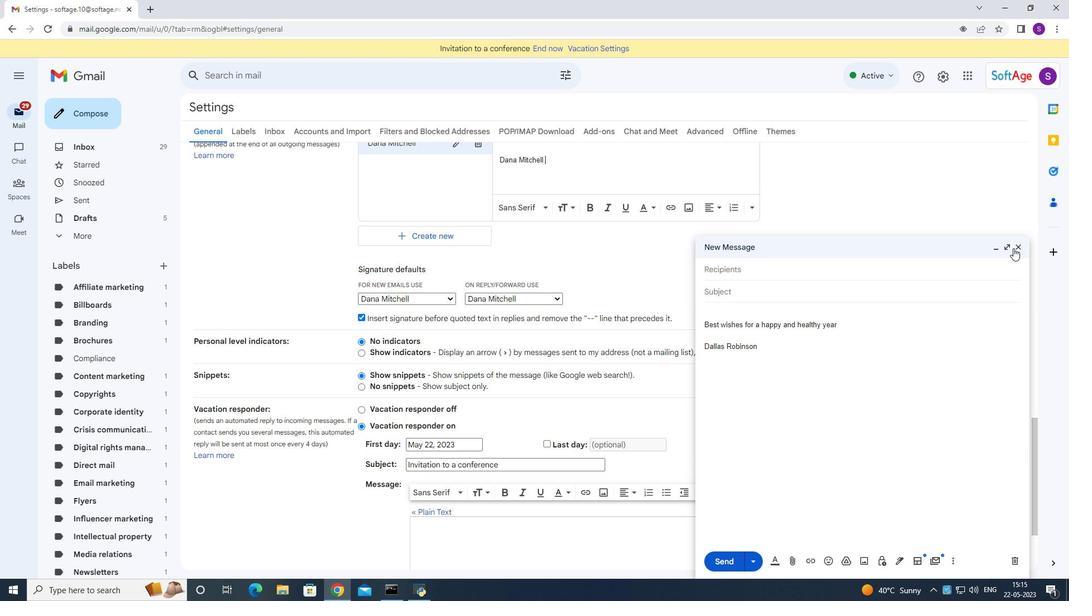 
Action: Mouse pressed left at (1014, 246)
Screenshot: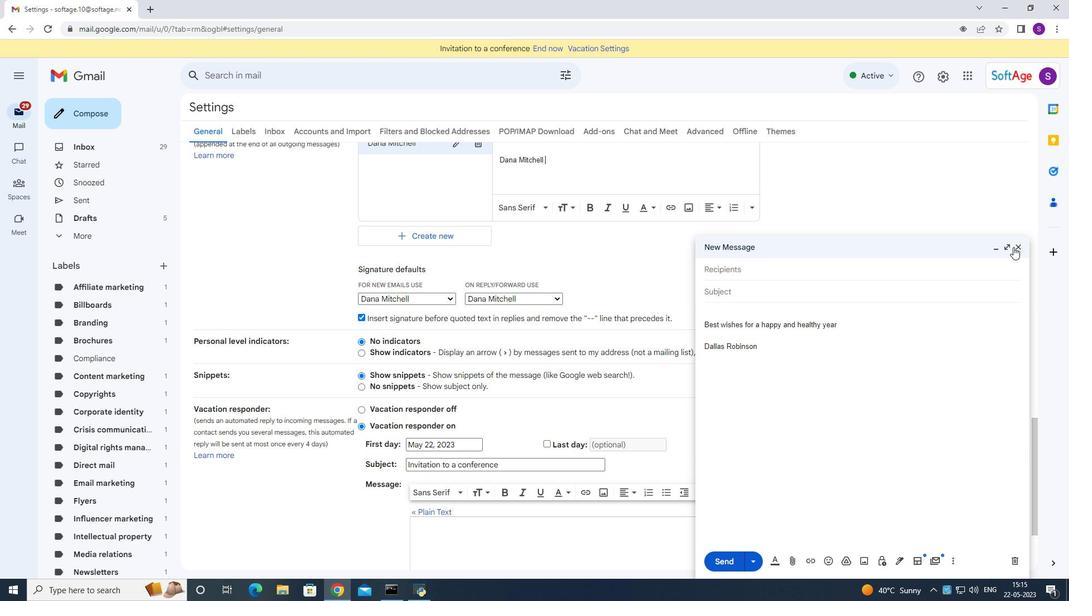 
Action: Mouse moved to (813, 316)
Screenshot: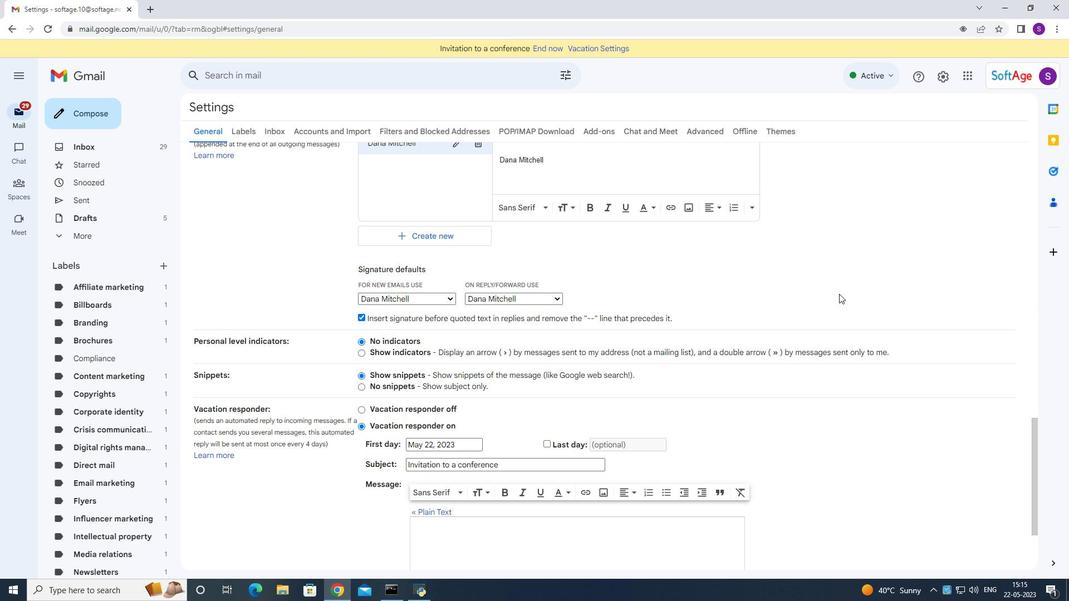
Action: Mouse scrolled (813, 315) with delta (0, 0)
Screenshot: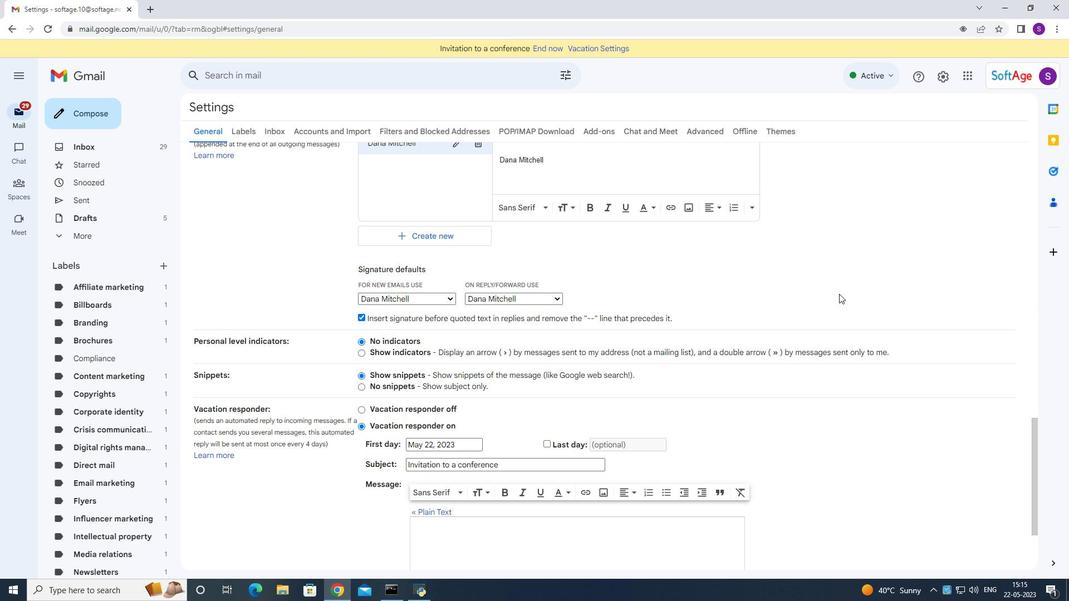 
Action: Mouse moved to (811, 319)
Screenshot: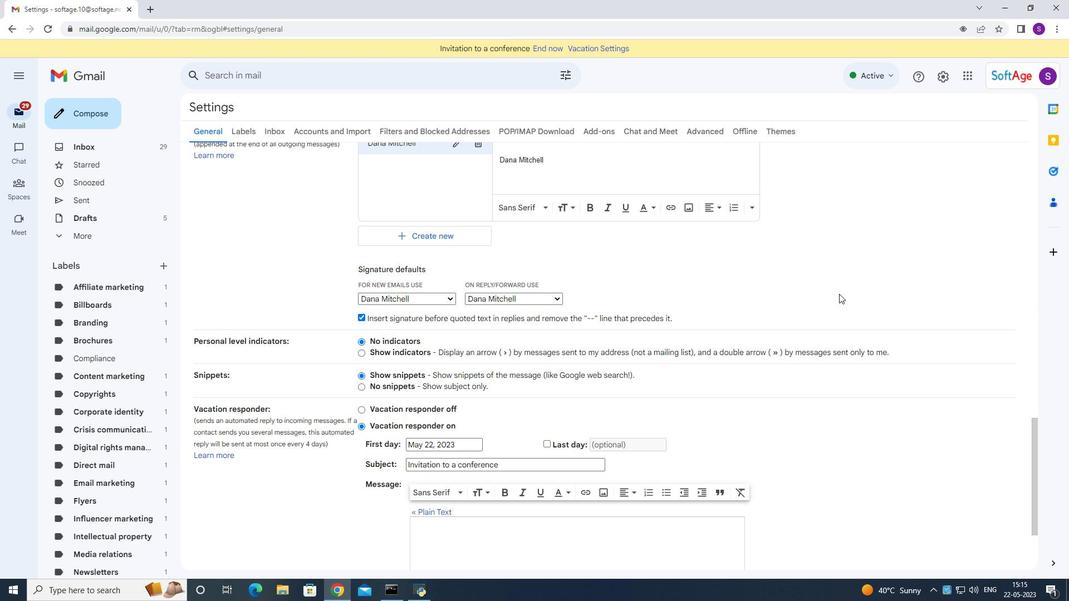 
Action: Mouse scrolled (811, 318) with delta (0, 0)
Screenshot: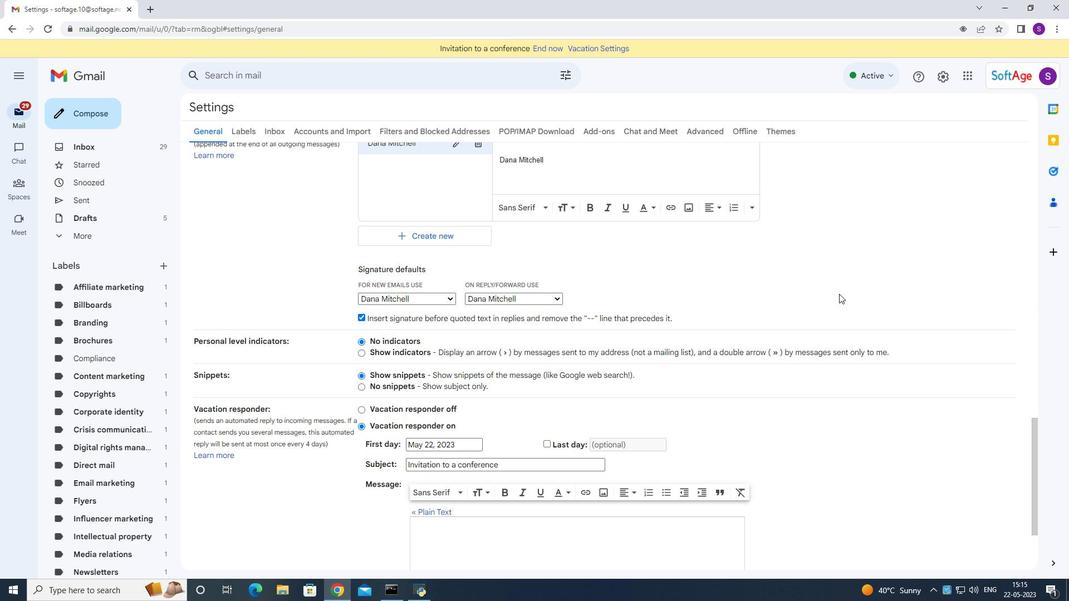 
Action: Mouse moved to (808, 327)
Screenshot: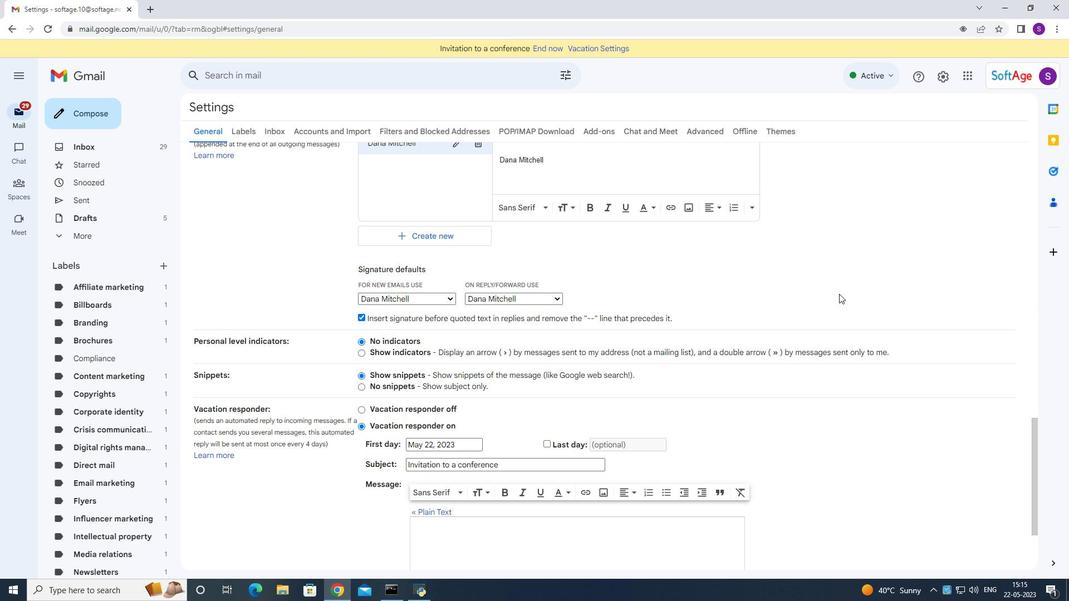 
Action: Mouse scrolled (808, 325) with delta (0, 0)
Screenshot: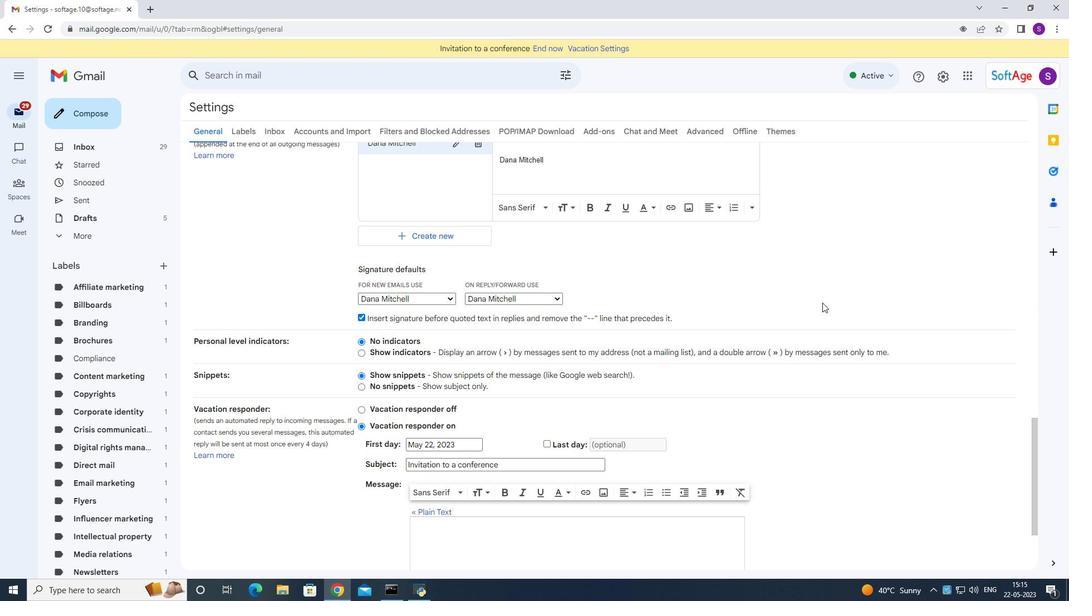 
Action: Mouse moved to (806, 330)
Screenshot: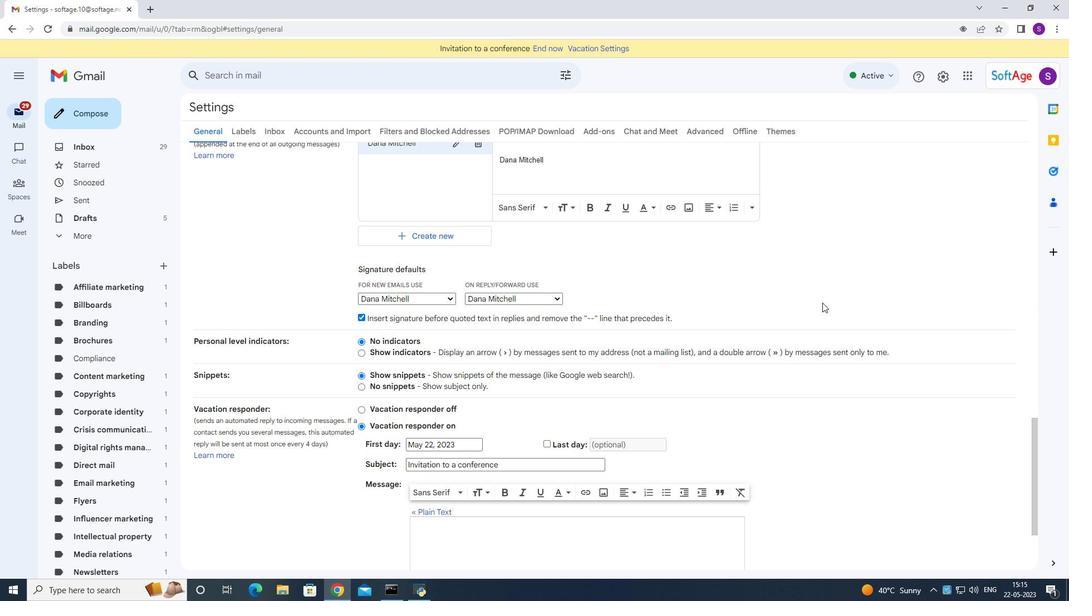 
Action: Mouse scrolled (808, 326) with delta (0, 0)
Screenshot: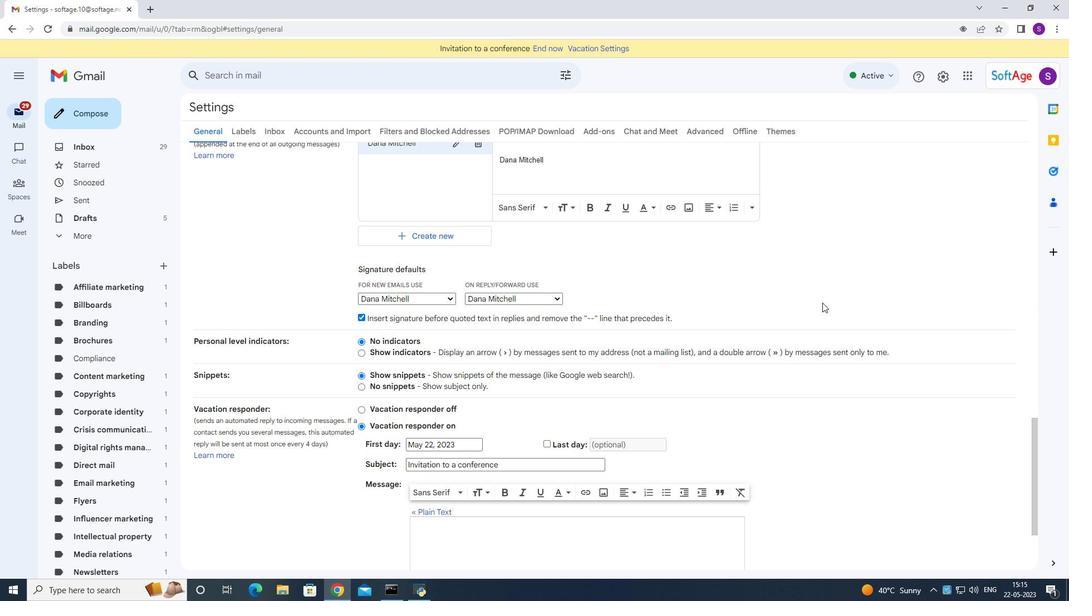 
Action: Mouse moved to (801, 333)
Screenshot: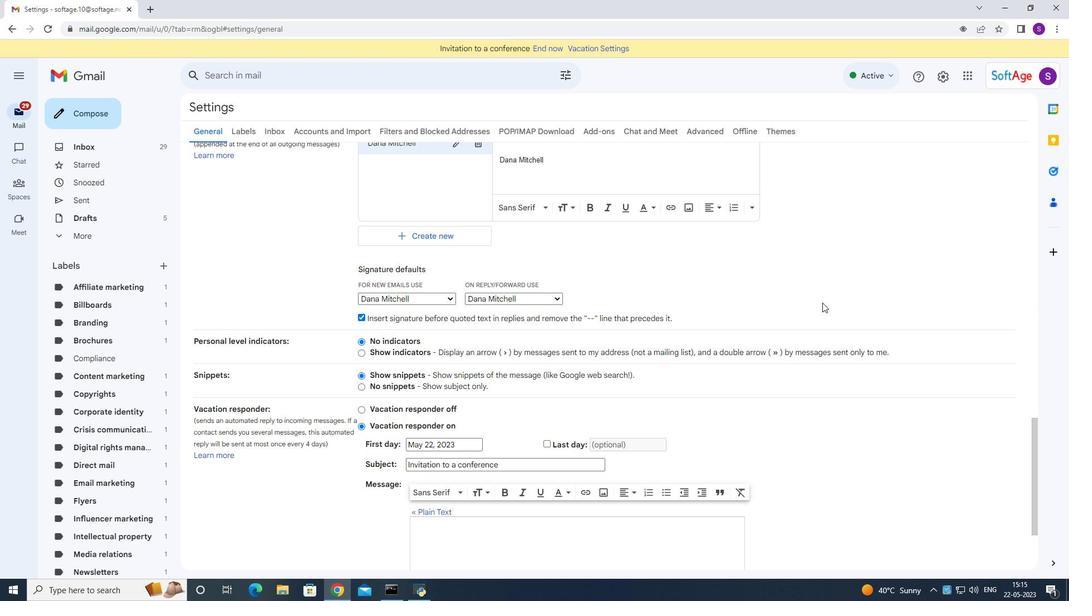 
Action: Mouse scrolled (806, 329) with delta (0, 0)
Screenshot: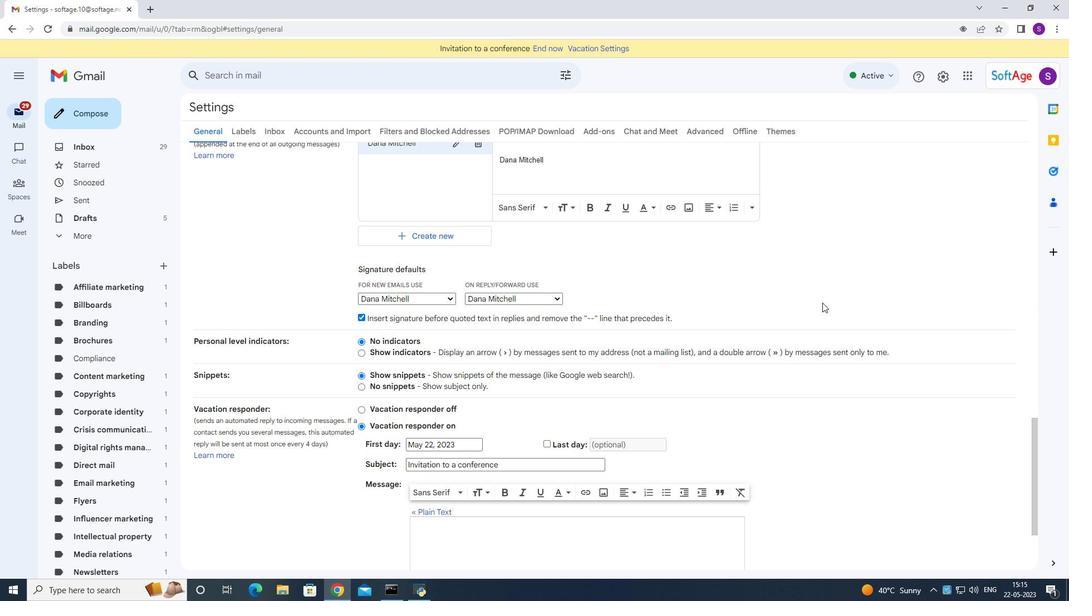 
Action: Mouse moved to (798, 336)
Screenshot: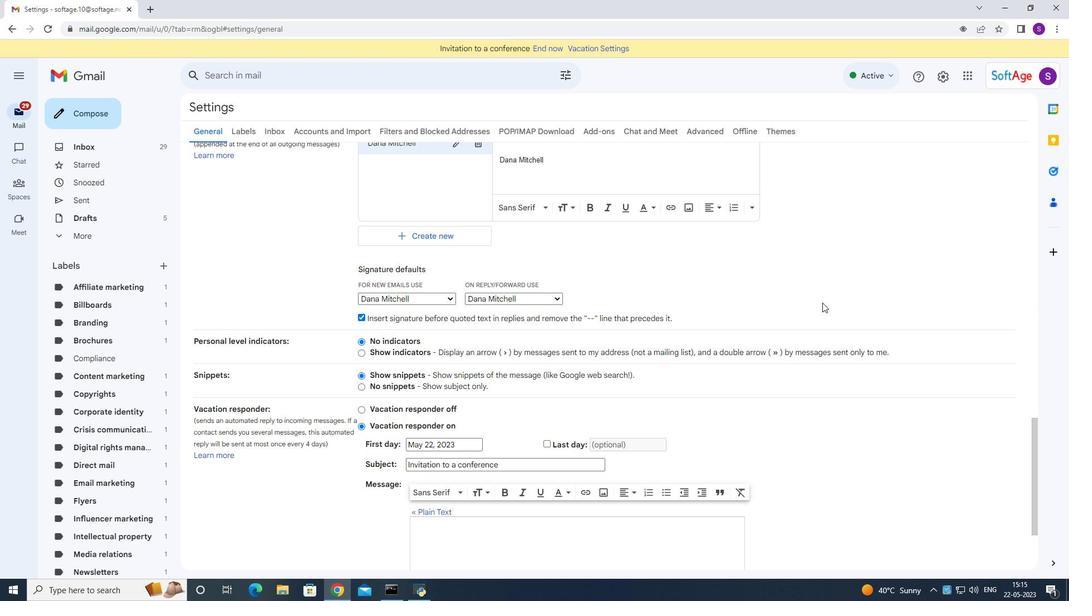 
Action: Mouse scrolled (801, 332) with delta (0, 0)
Screenshot: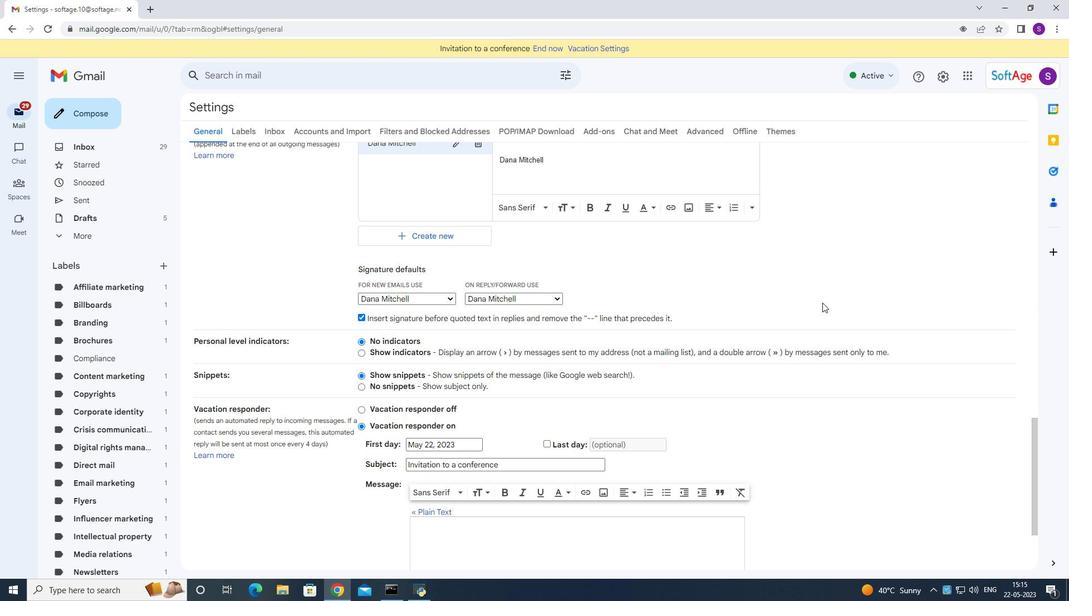 
Action: Mouse moved to (788, 340)
Screenshot: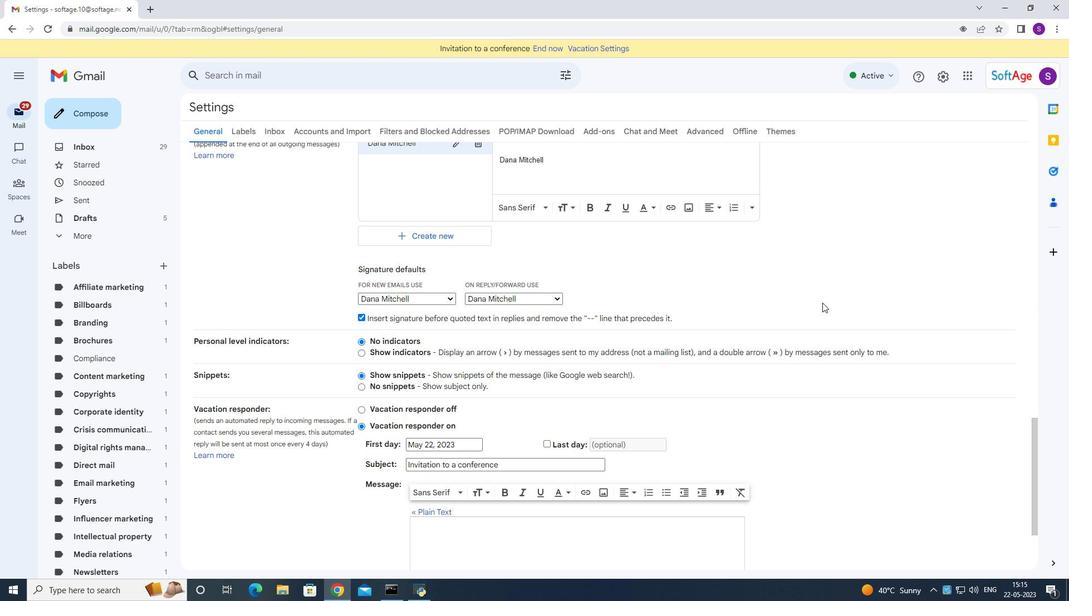 
Action: Mouse scrolled (798, 335) with delta (0, 0)
Screenshot: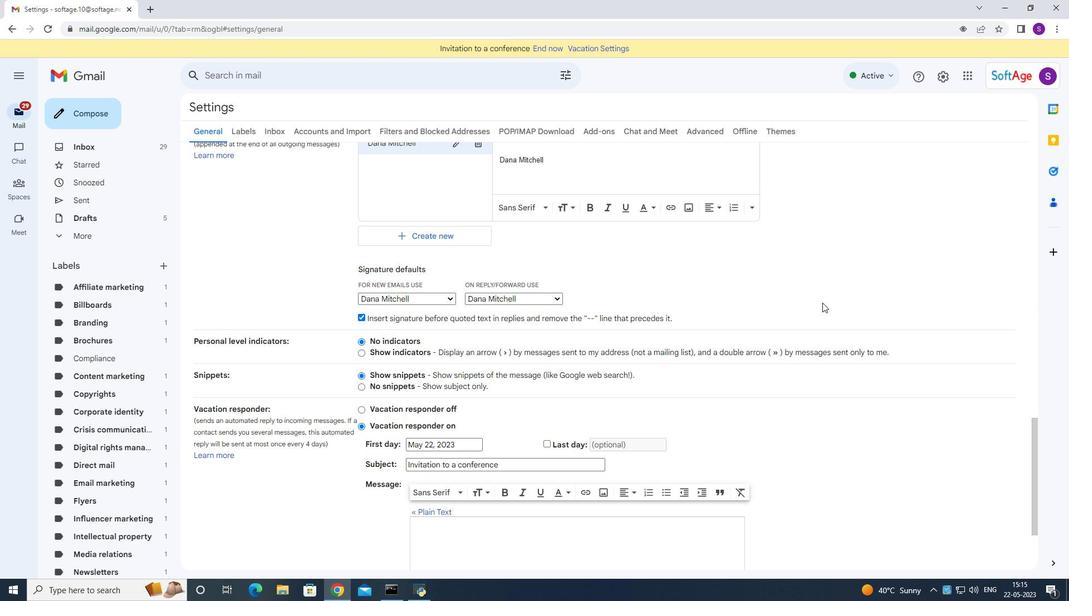 
Action: Mouse moved to (590, 411)
Screenshot: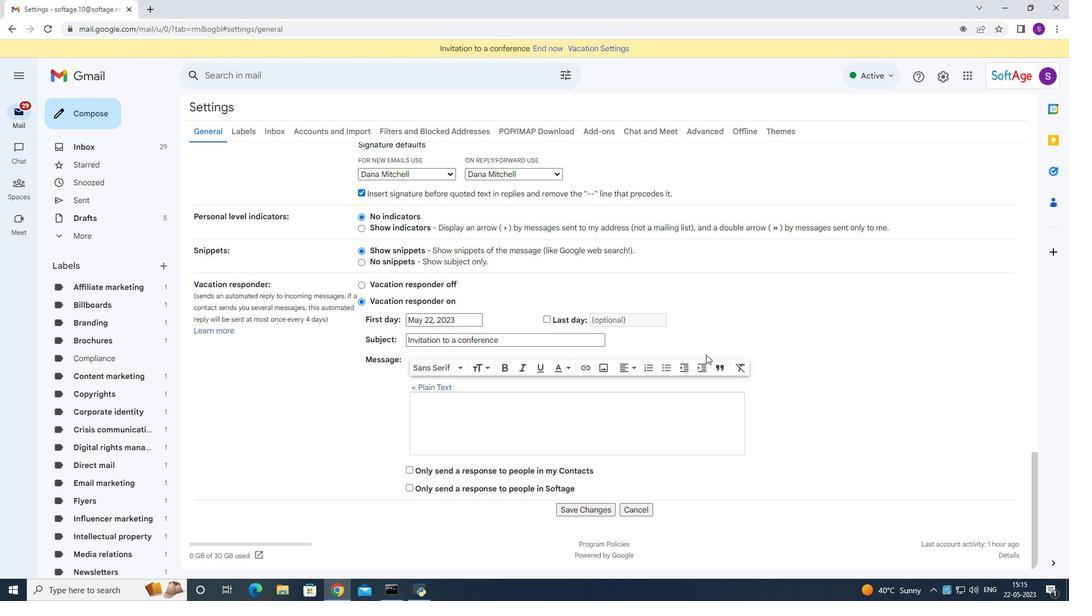 
Action: Mouse scrolled (701, 366) with delta (0, 0)
Screenshot: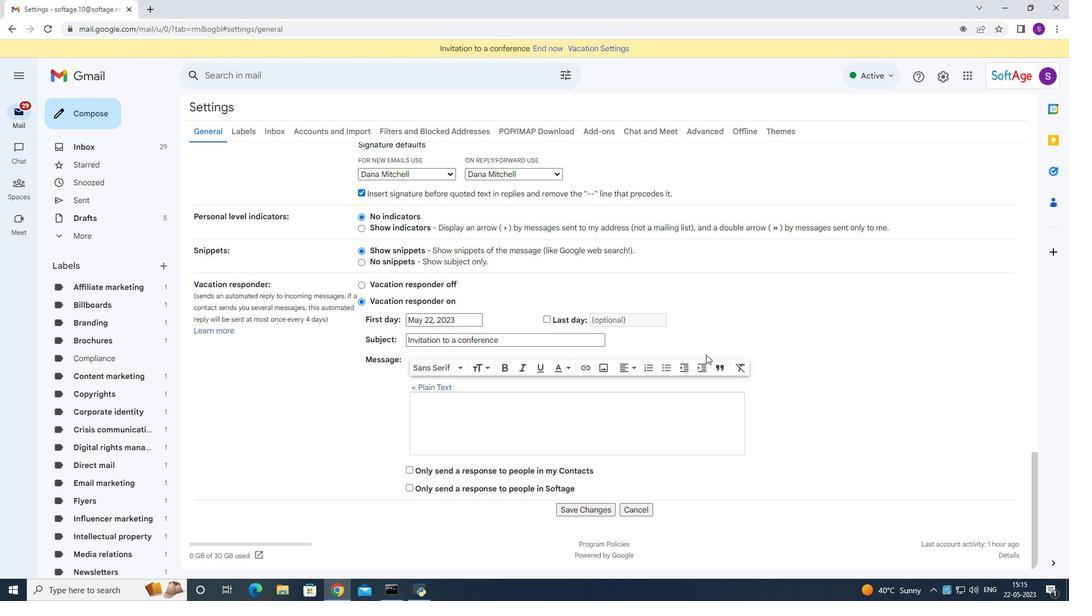 
Action: Mouse moved to (541, 462)
Screenshot: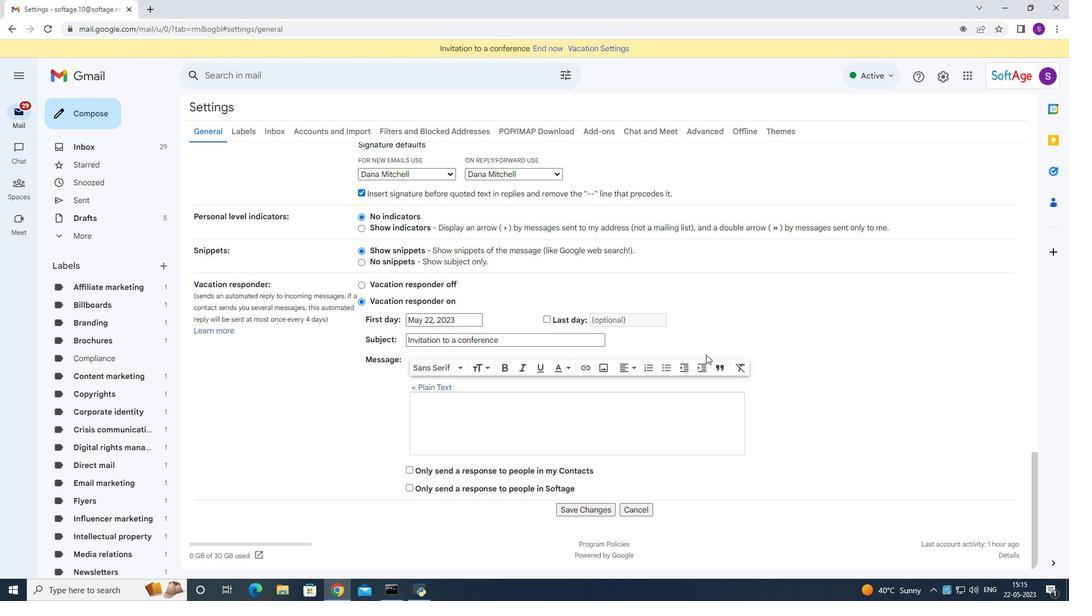 
Action: Mouse scrolled (693, 377) with delta (0, 0)
Screenshot: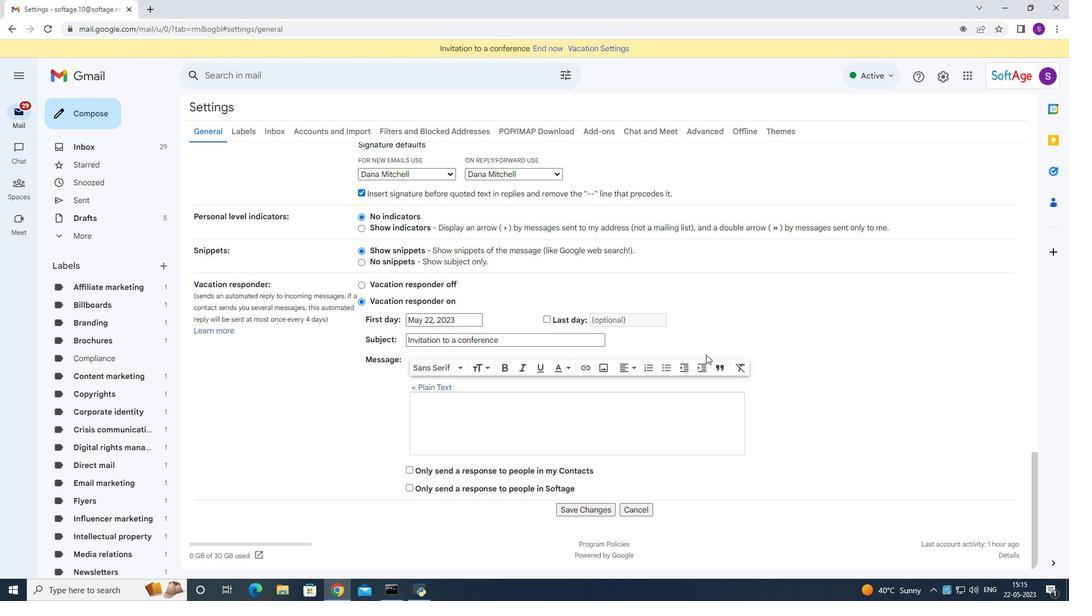 
Action: Mouse moved to (489, 516)
Screenshot: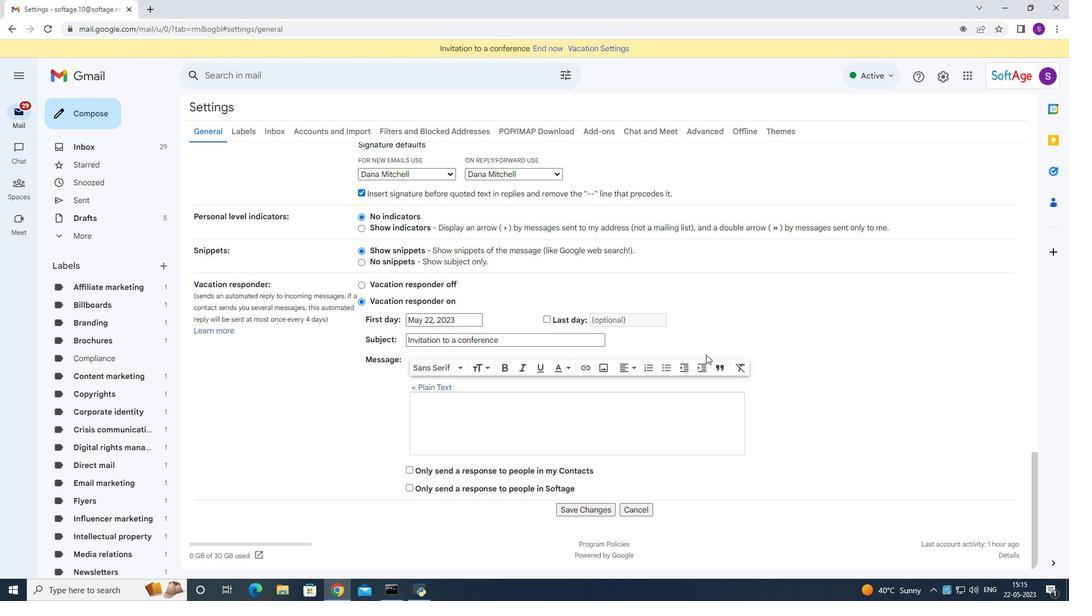 
Action: Mouse scrolled (689, 380) with delta (0, 0)
Screenshot: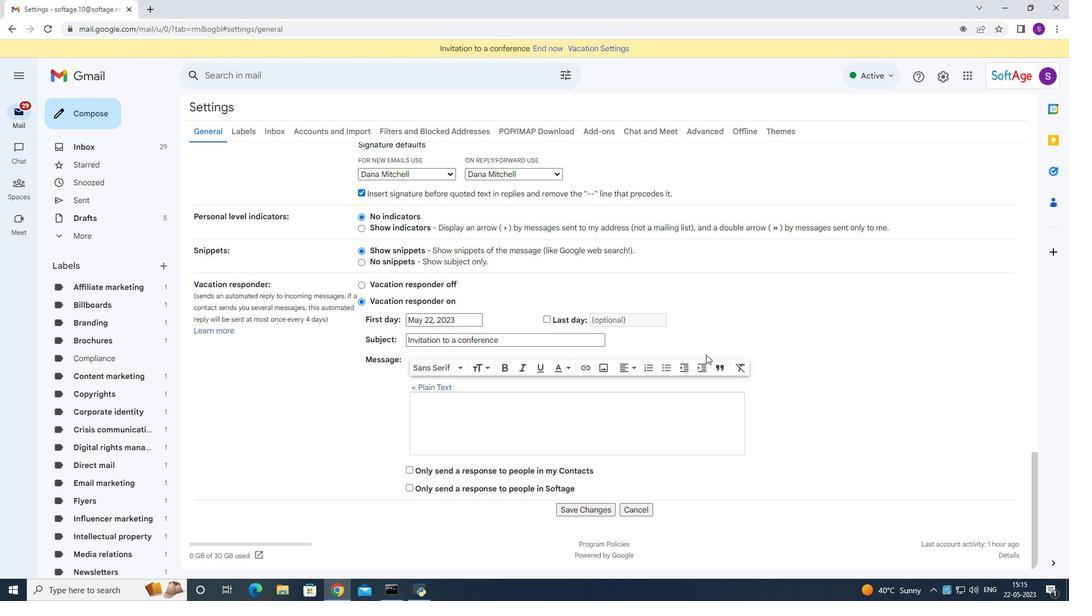 
Action: Mouse moved to (464, 546)
Screenshot: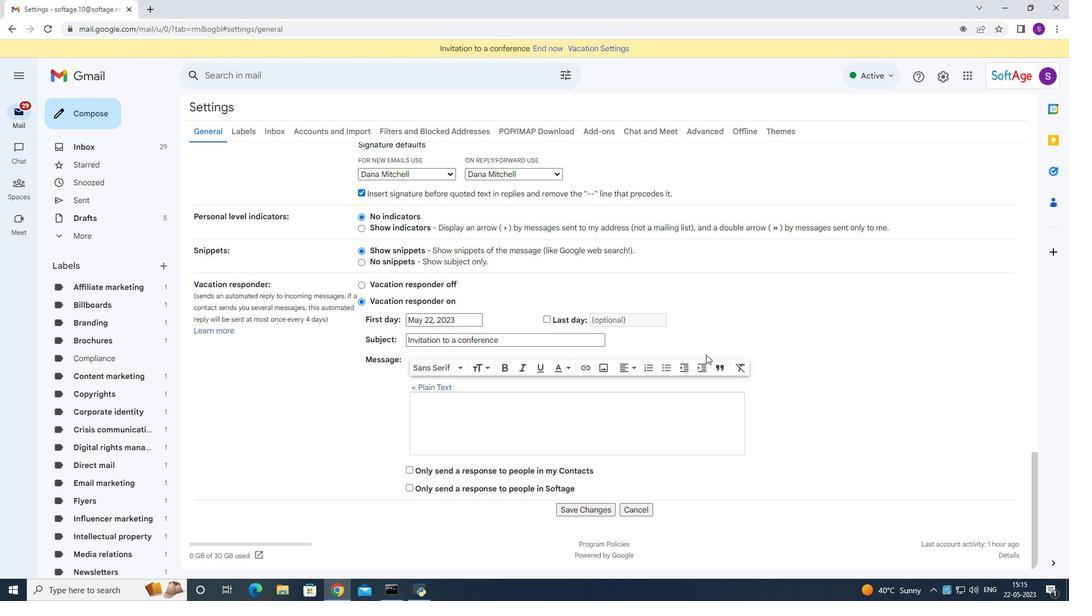 
Action: Mouse scrolled (688, 382) with delta (0, 0)
Screenshot: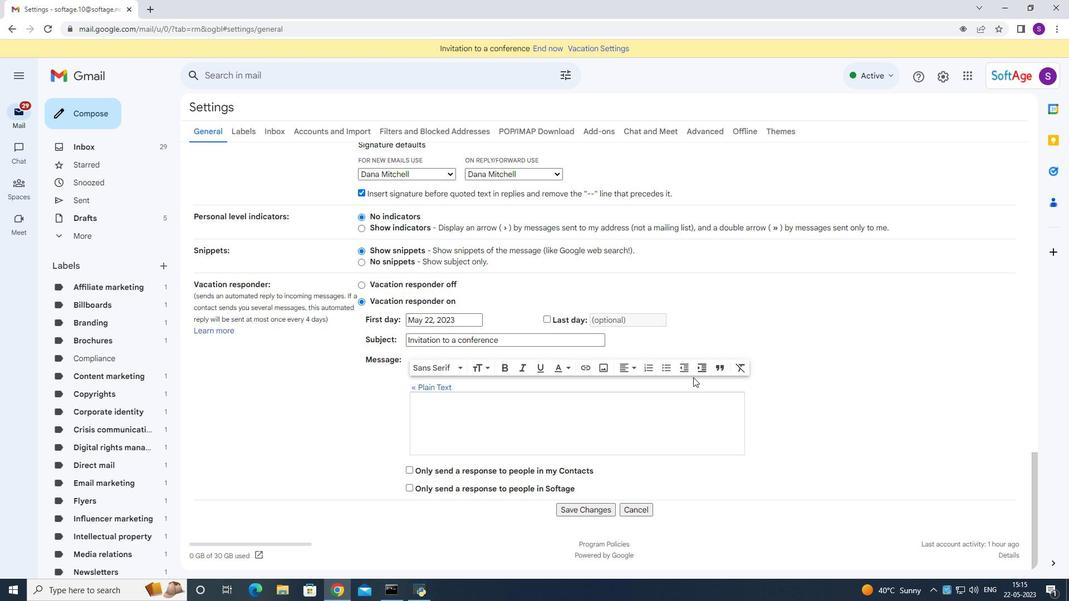 
Action: Mouse moved to (433, 586)
Screenshot: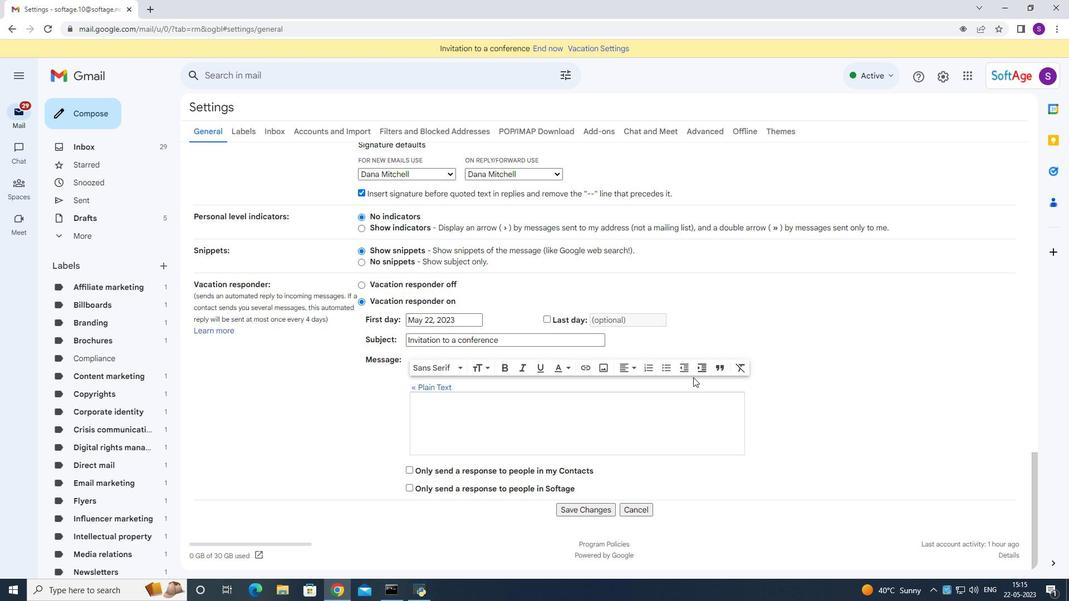 
Action: Mouse scrolled (687, 384) with delta (0, 0)
Screenshot: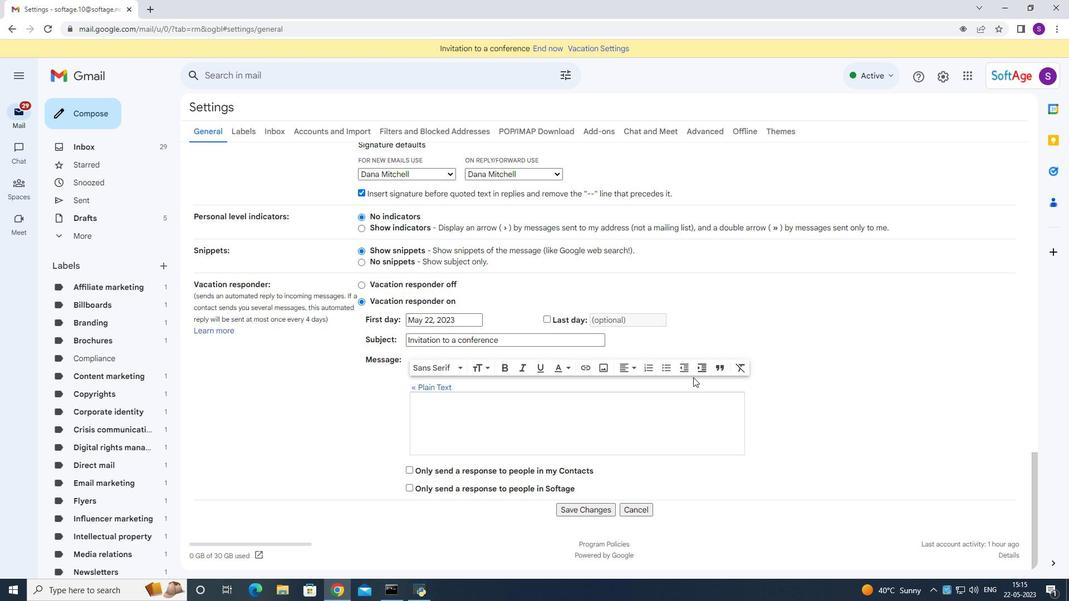 
Action: Mouse moved to (425, 592)
Screenshot: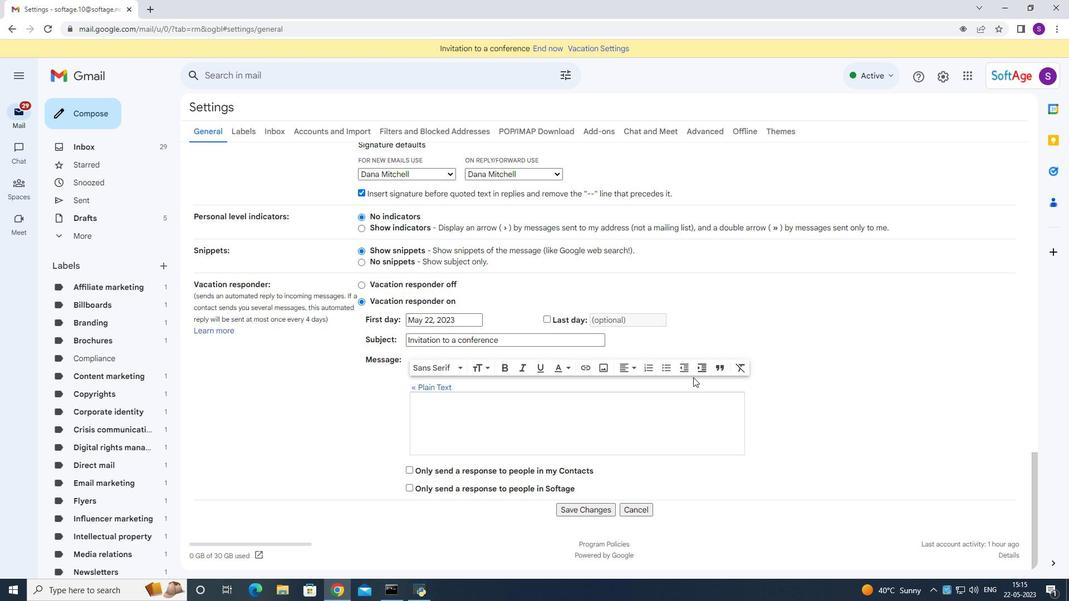 
Action: Mouse scrolled (681, 389) with delta (0, 0)
Screenshot: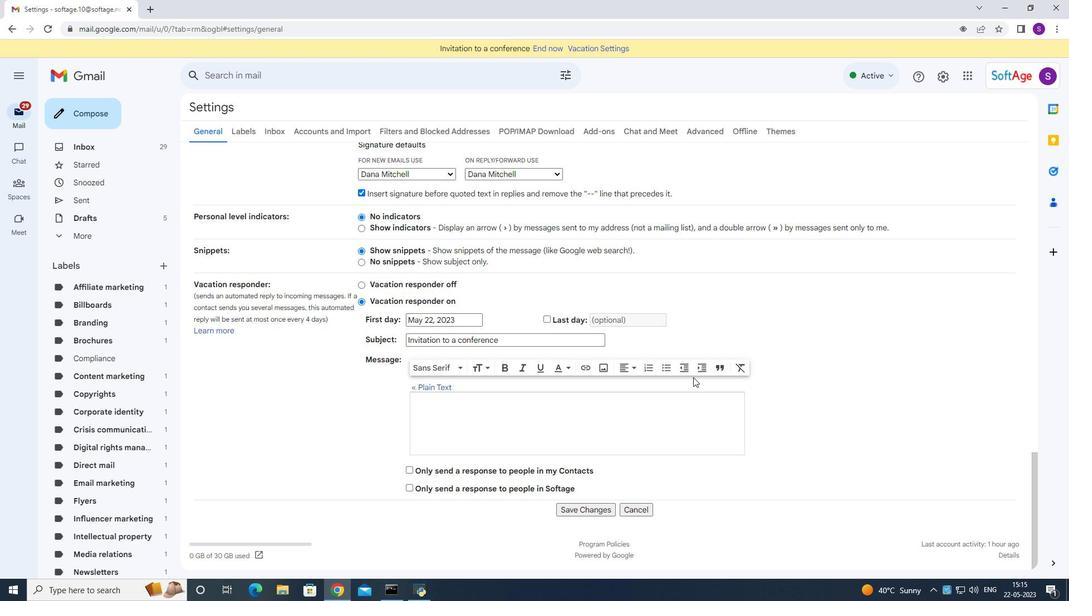 
Action: Mouse moved to (579, 509)
Screenshot: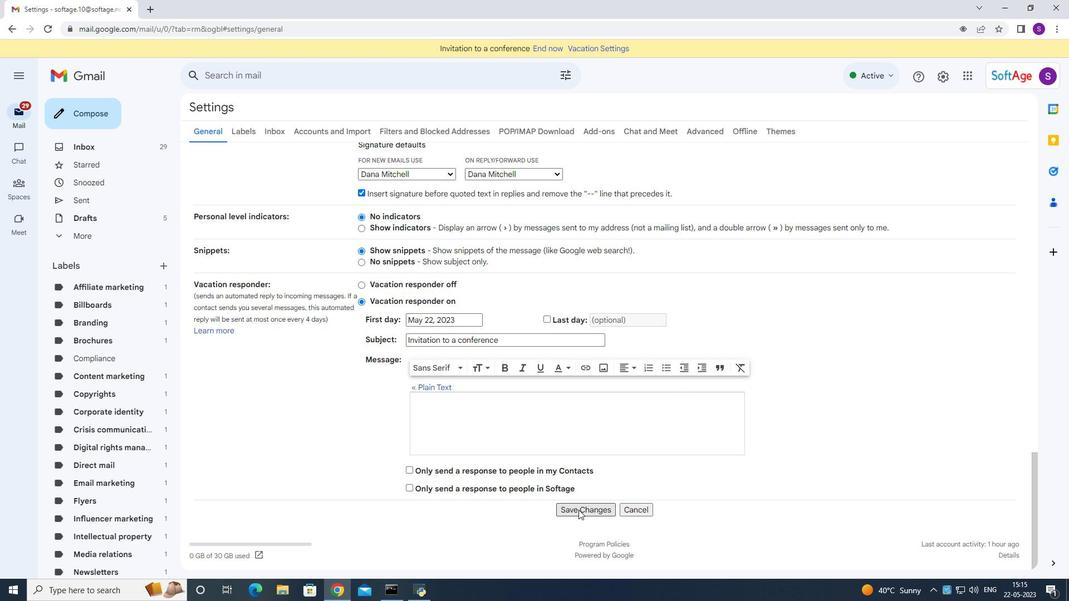 
Action: Mouse pressed left at (579, 509)
Screenshot: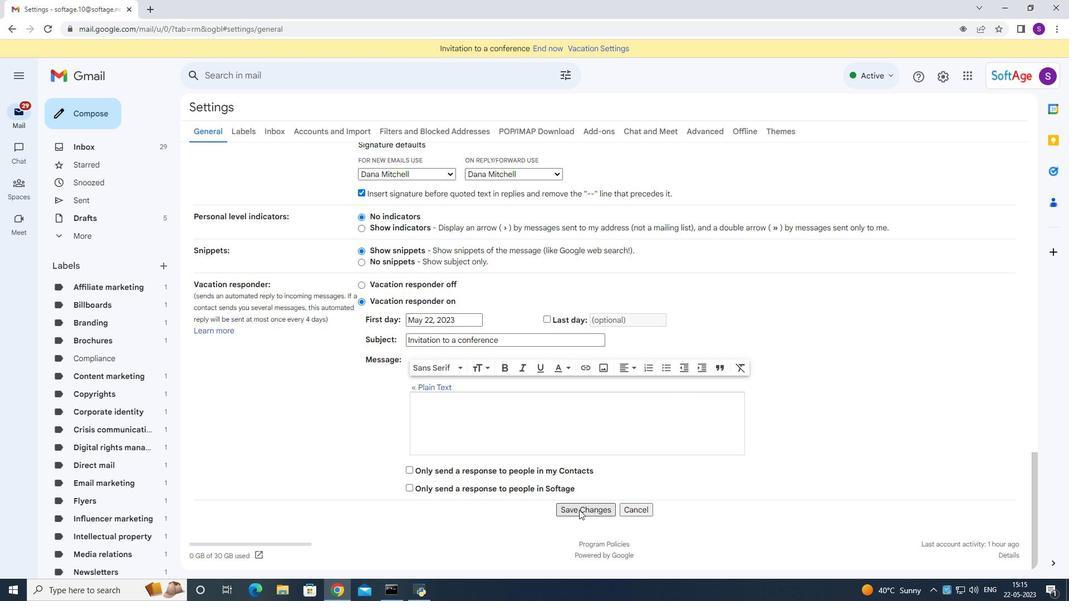 
Action: Mouse moved to (91, 115)
Screenshot: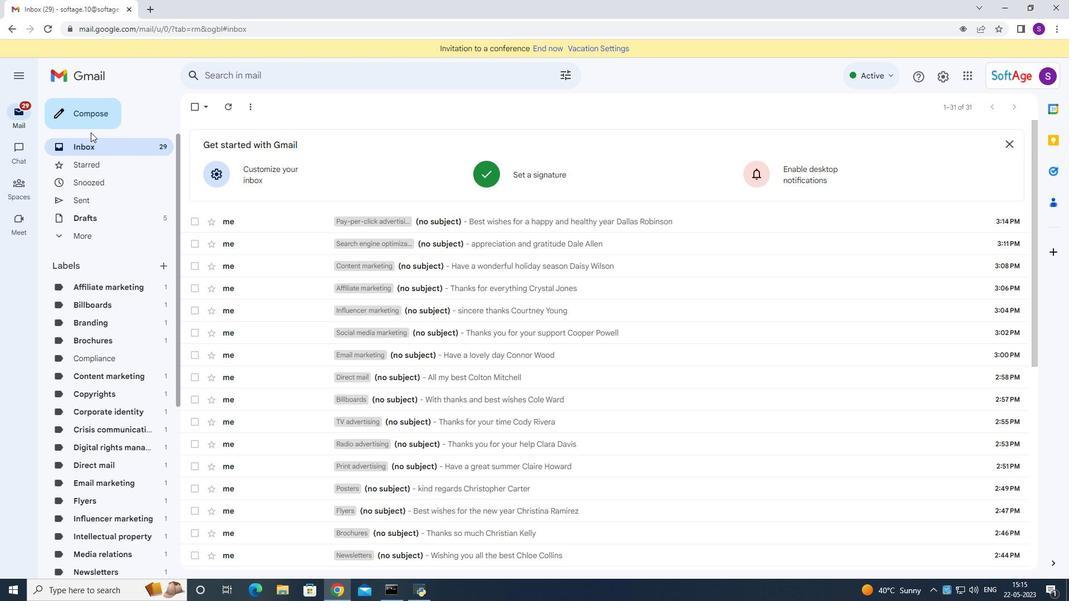 
Action: Mouse pressed left at (91, 115)
Screenshot: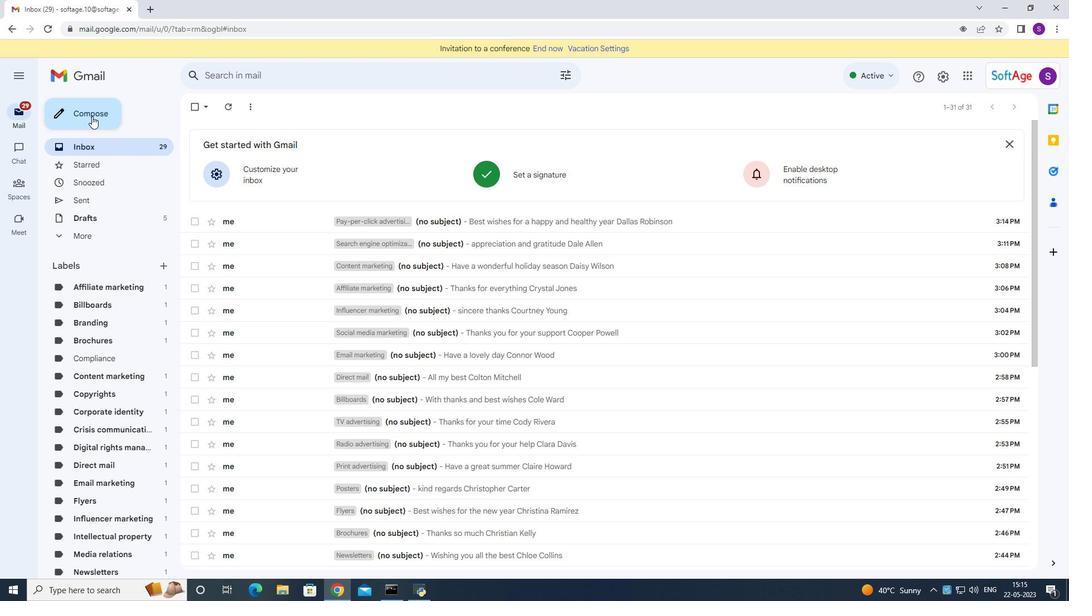 
Action: Mouse moved to (828, 286)
Screenshot: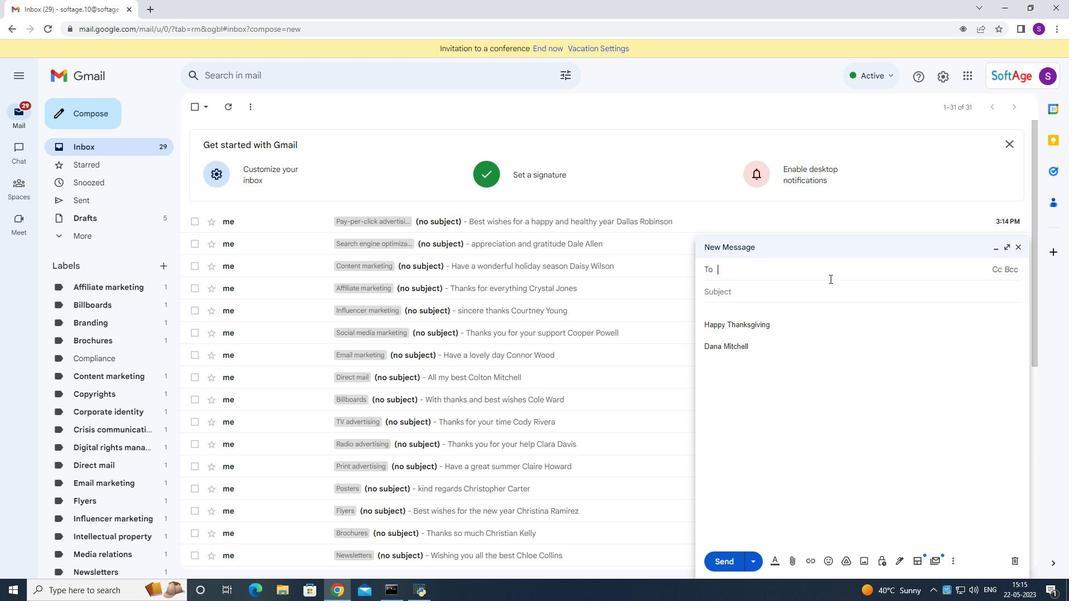 
Action: Key pressed <Key.shift>Softage<Key.shift>.<Key.caps_lock><Key.caps_lock><Key.shift>@s<Key.backspace><Key.backspace>10<Key.shift><Key.shift>@softage
Screenshot: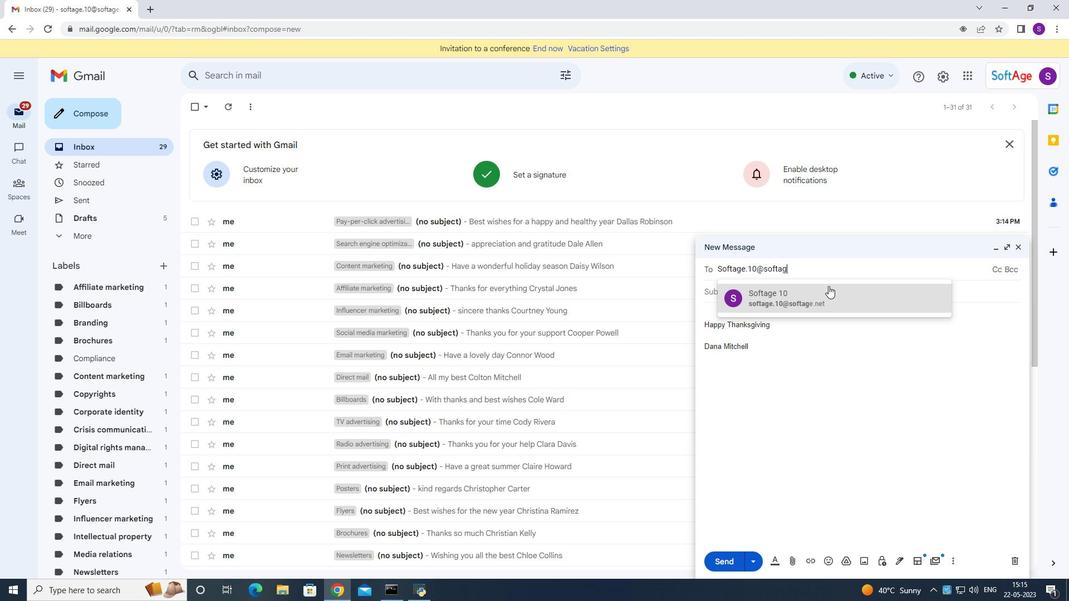 
Action: Mouse moved to (782, 286)
Screenshot: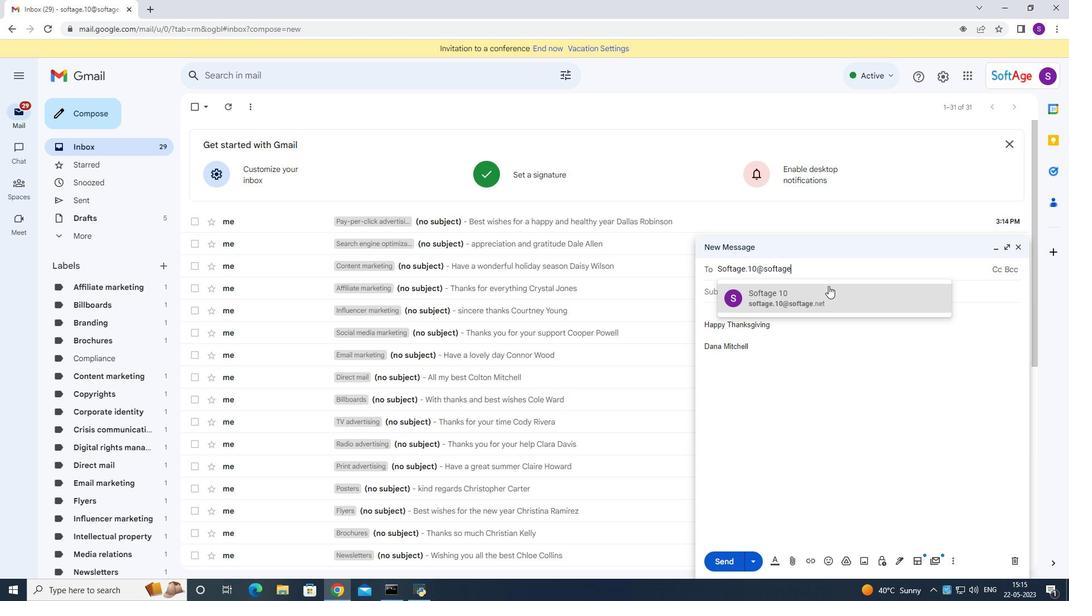 
Action: Key pressed <Key.shift><Key.shift><Key.shift><Key.shift><Key.shift><Key.shift><Key.shift>.net
Screenshot: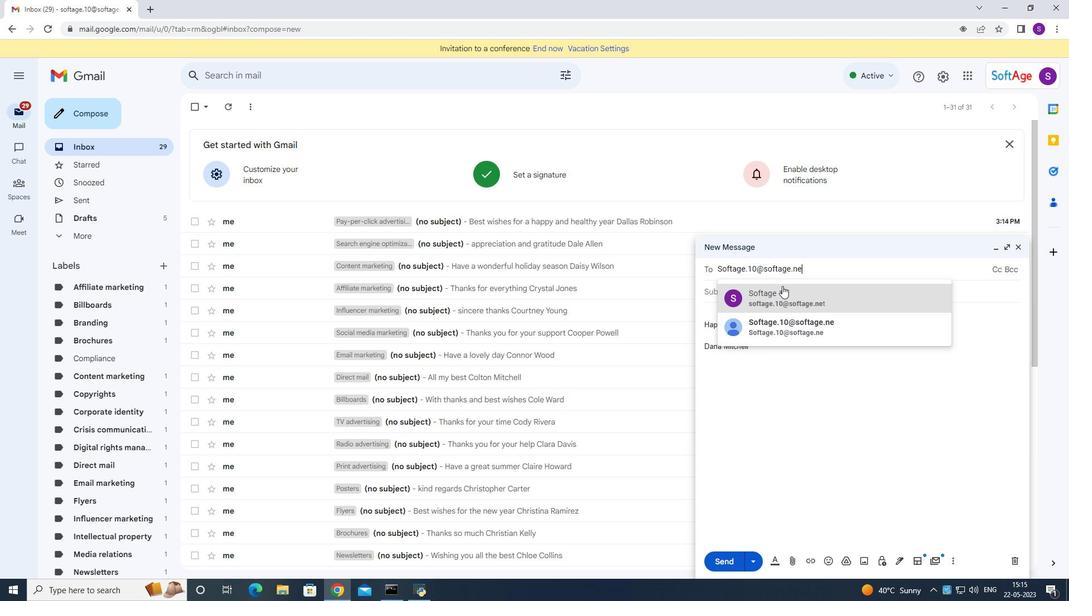 
Action: Mouse moved to (800, 301)
Screenshot: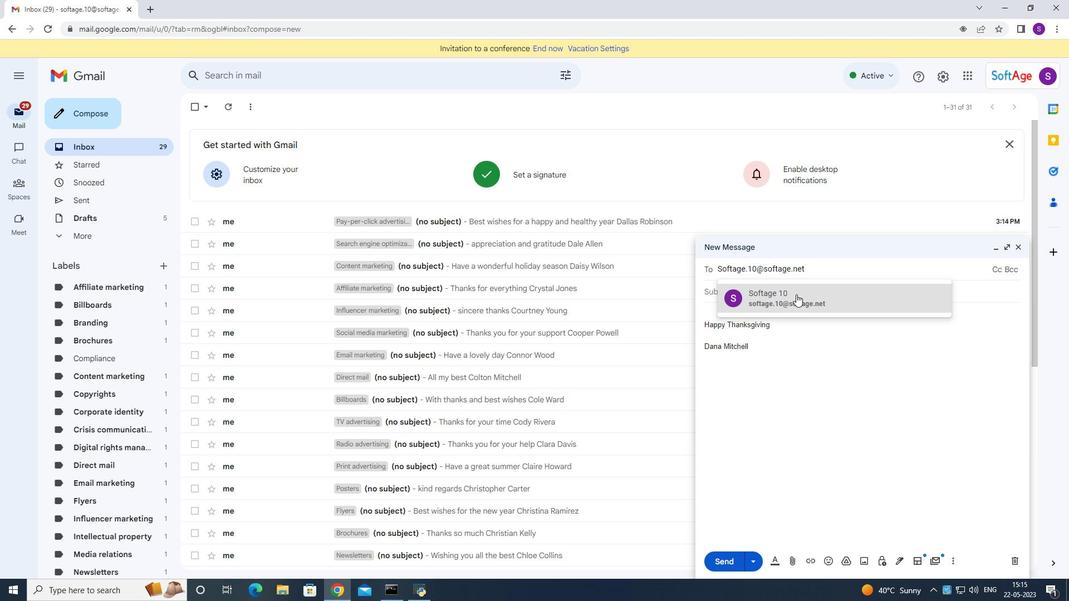 
Action: Mouse pressed left at (800, 301)
Screenshot: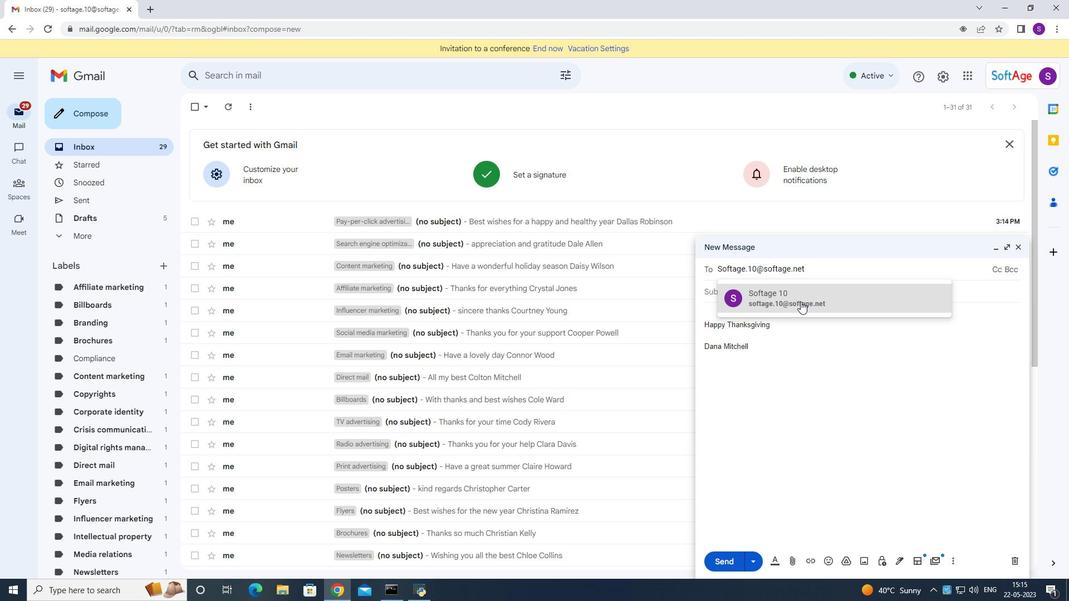 
Action: Mouse moved to (952, 560)
Screenshot: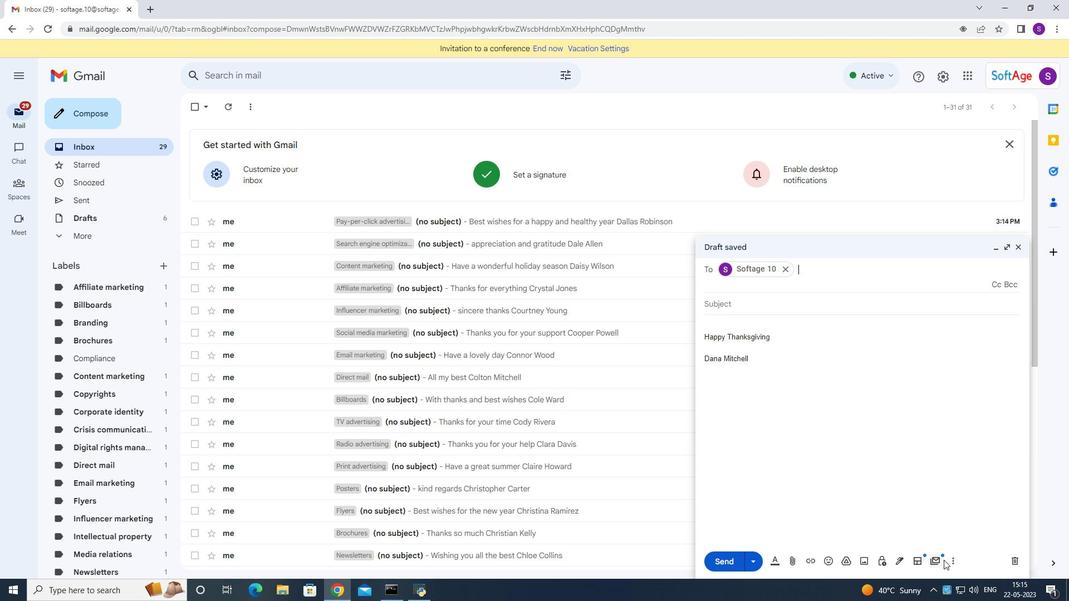 
Action: Mouse pressed left at (952, 560)
Screenshot: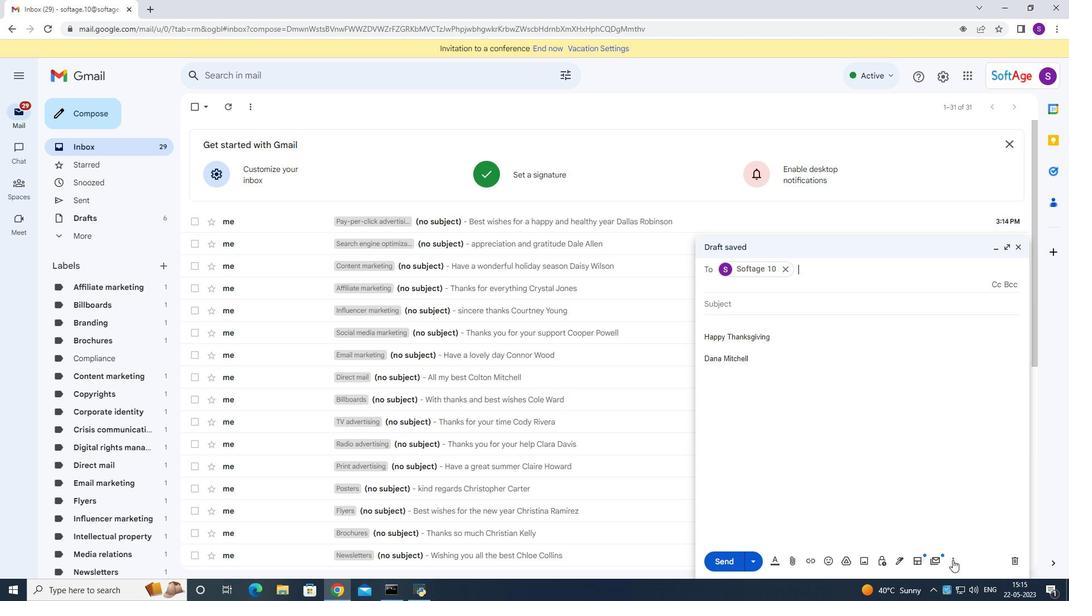 
Action: Mouse moved to (867, 457)
Screenshot: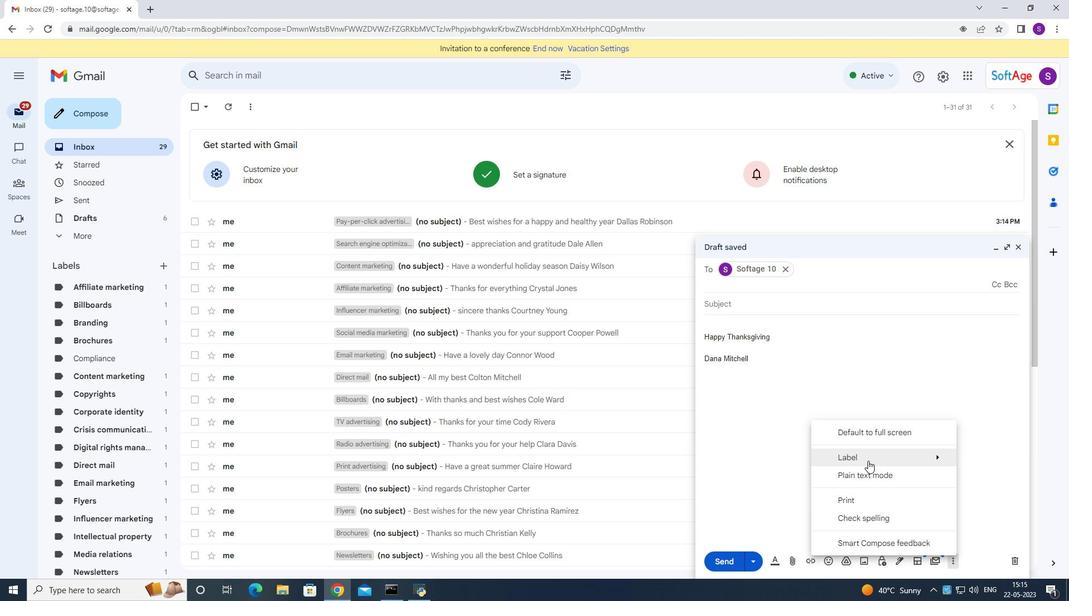 
Action: Mouse pressed left at (867, 457)
Screenshot: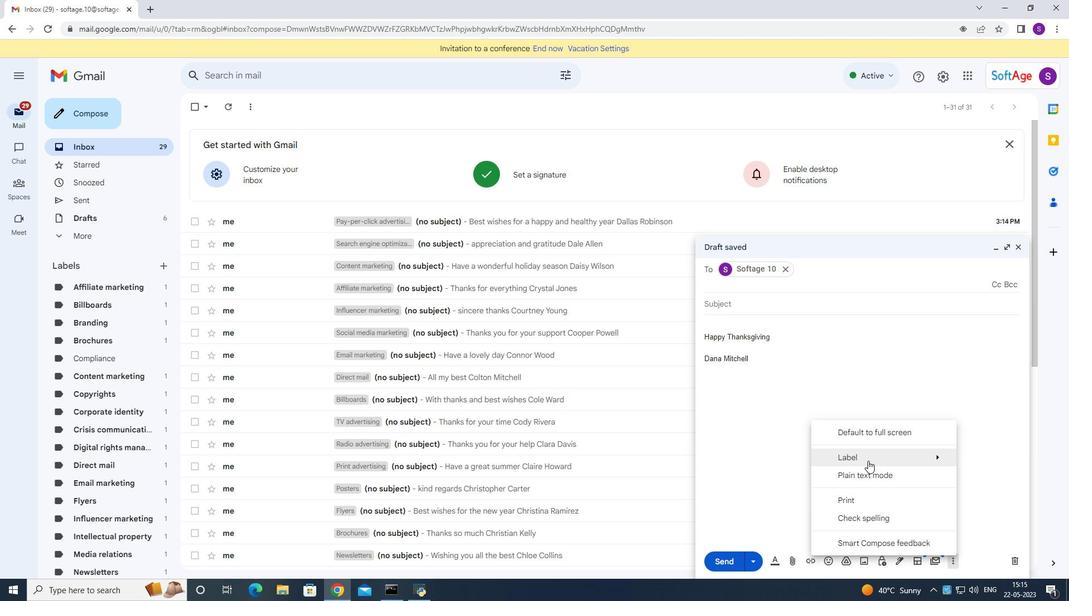 
Action: Mouse moved to (721, 437)
Screenshot: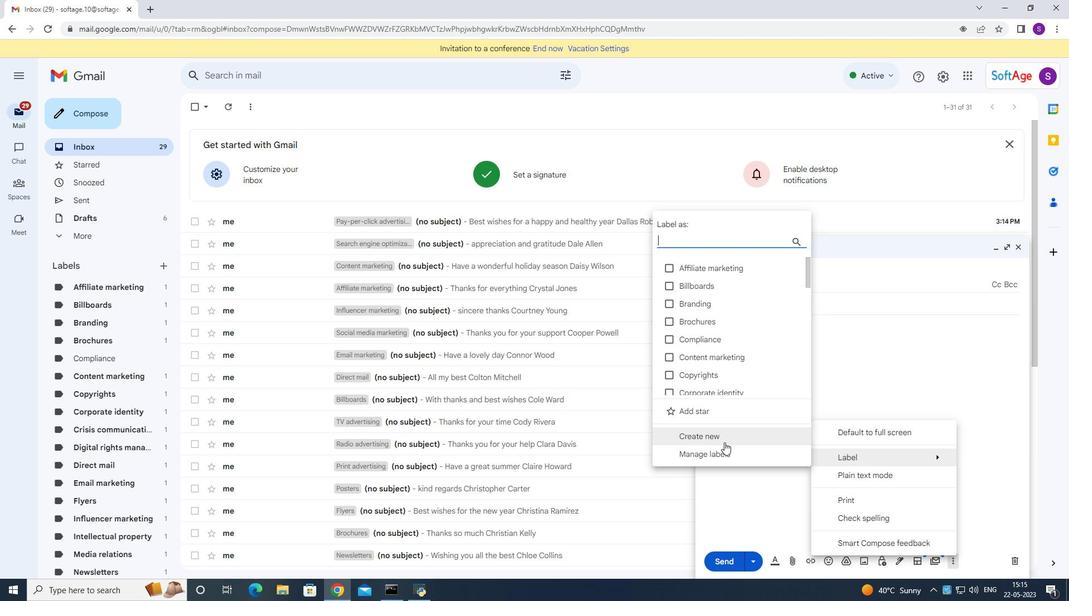 
Action: Mouse pressed left at (721, 437)
Screenshot: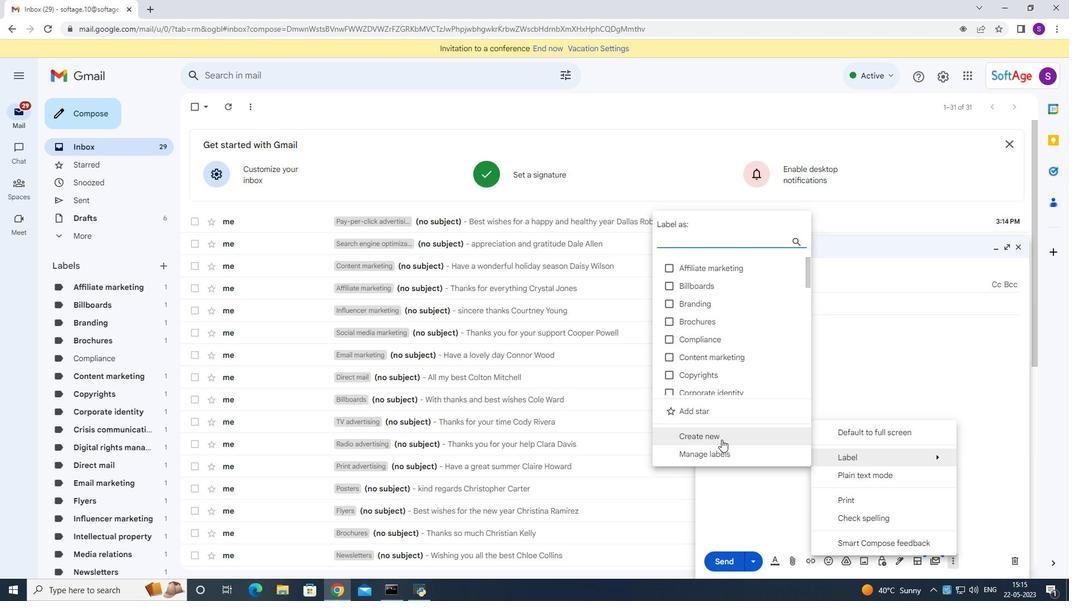 
Action: Mouse moved to (721, 437)
Screenshot: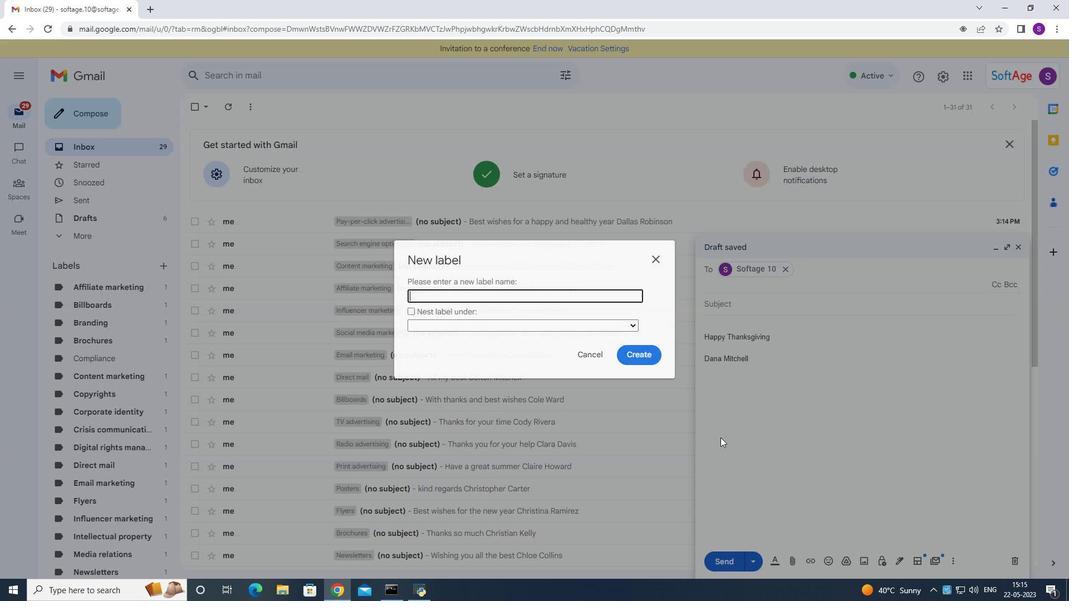 
Action: Key pressed <Key.shift>Landing<Key.space>pages<Key.space>
Screenshot: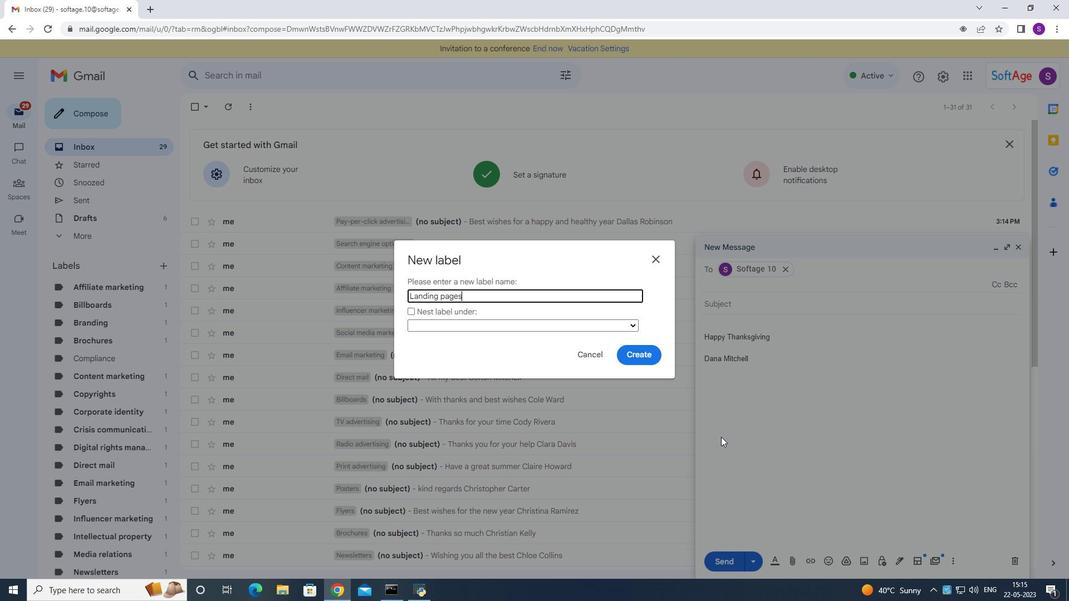 
Action: Mouse moved to (634, 354)
Screenshot: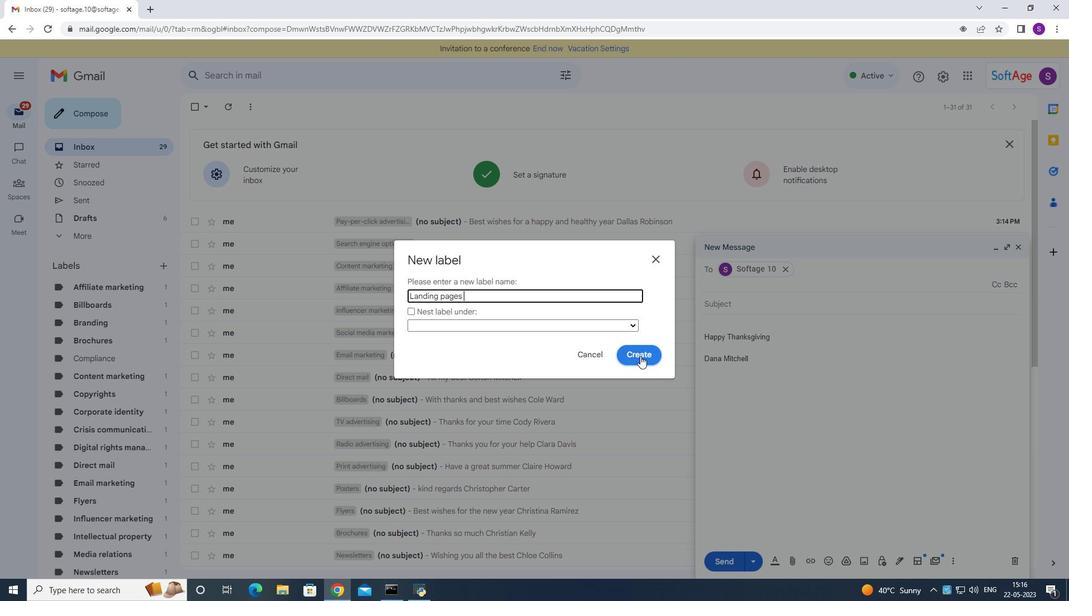 
Action: Mouse pressed left at (634, 354)
Screenshot: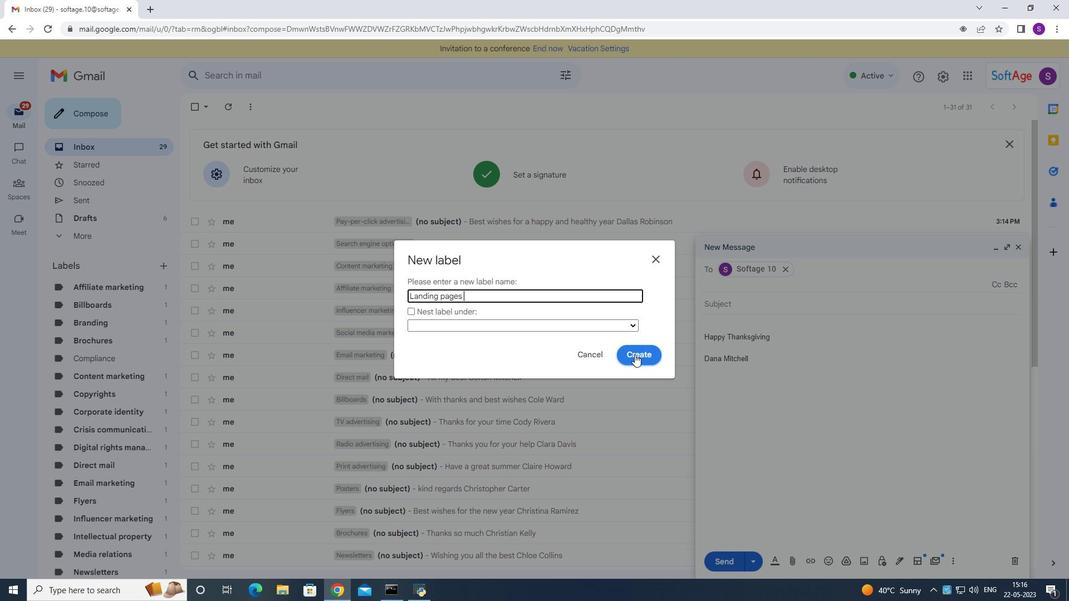 
Action: Mouse moved to (717, 563)
Screenshot: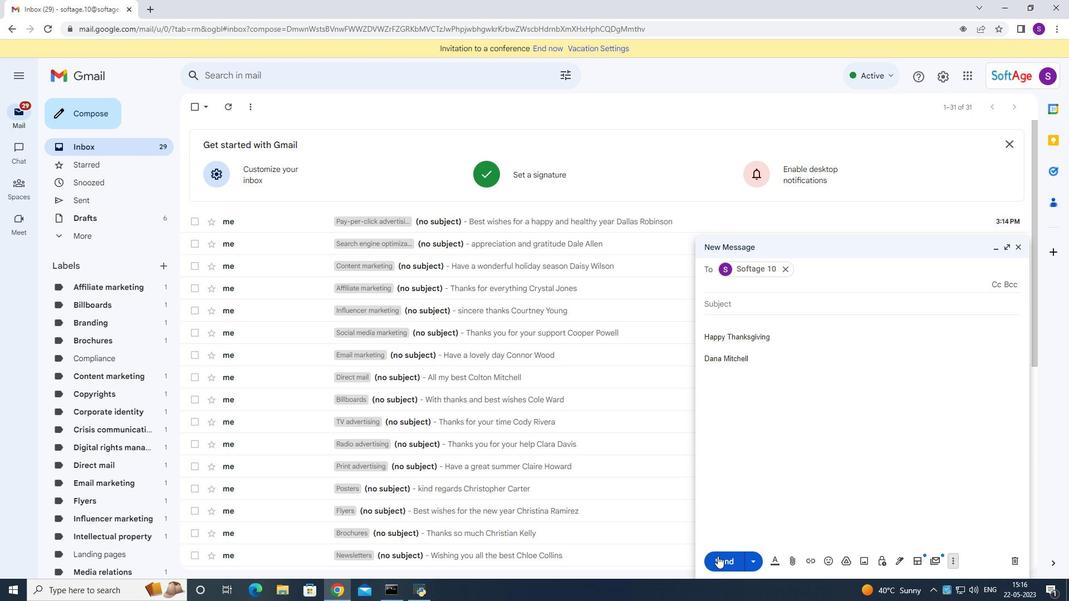 
Action: Mouse pressed left at (717, 563)
Screenshot: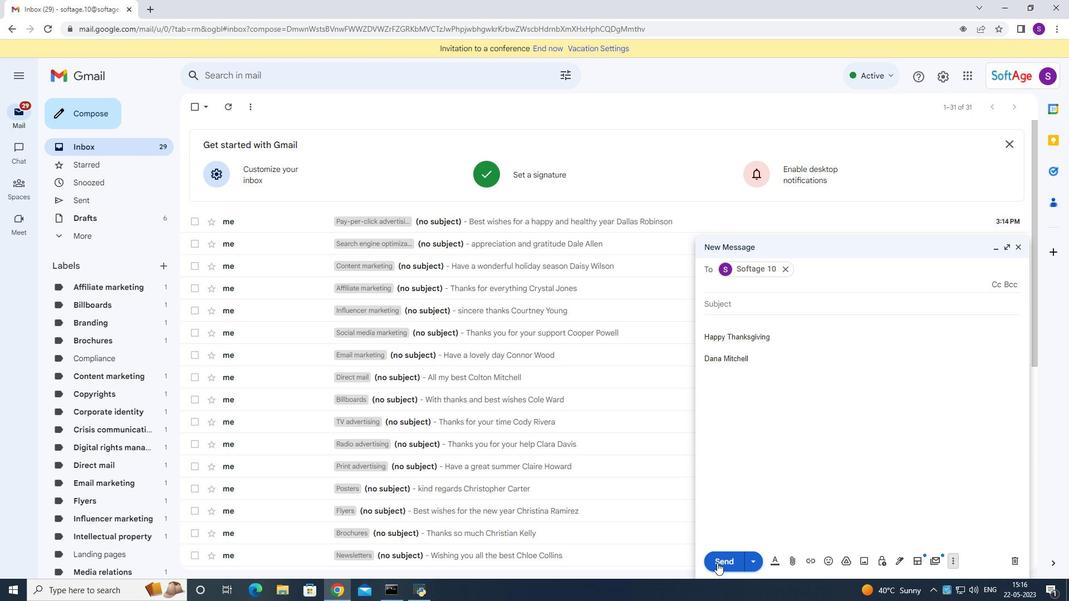 
Action: Mouse moved to (624, 465)
Screenshot: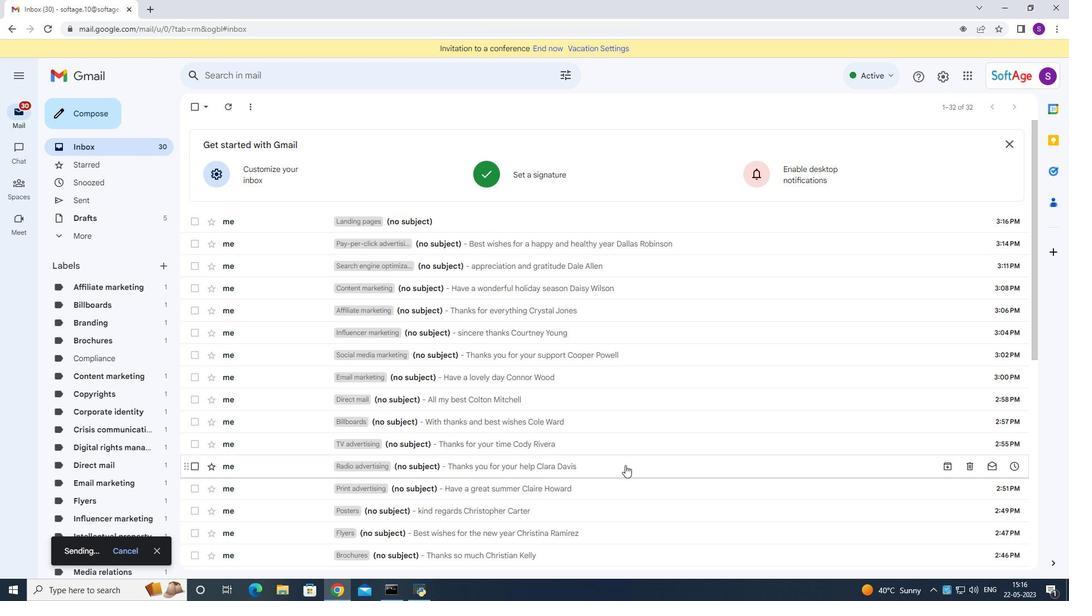 
